 Task: Create a due date automation trigger when advanced on, on the monday after a card is due add dates not starting this month at 11:00 AM.
Action: Mouse moved to (1154, 349)
Screenshot: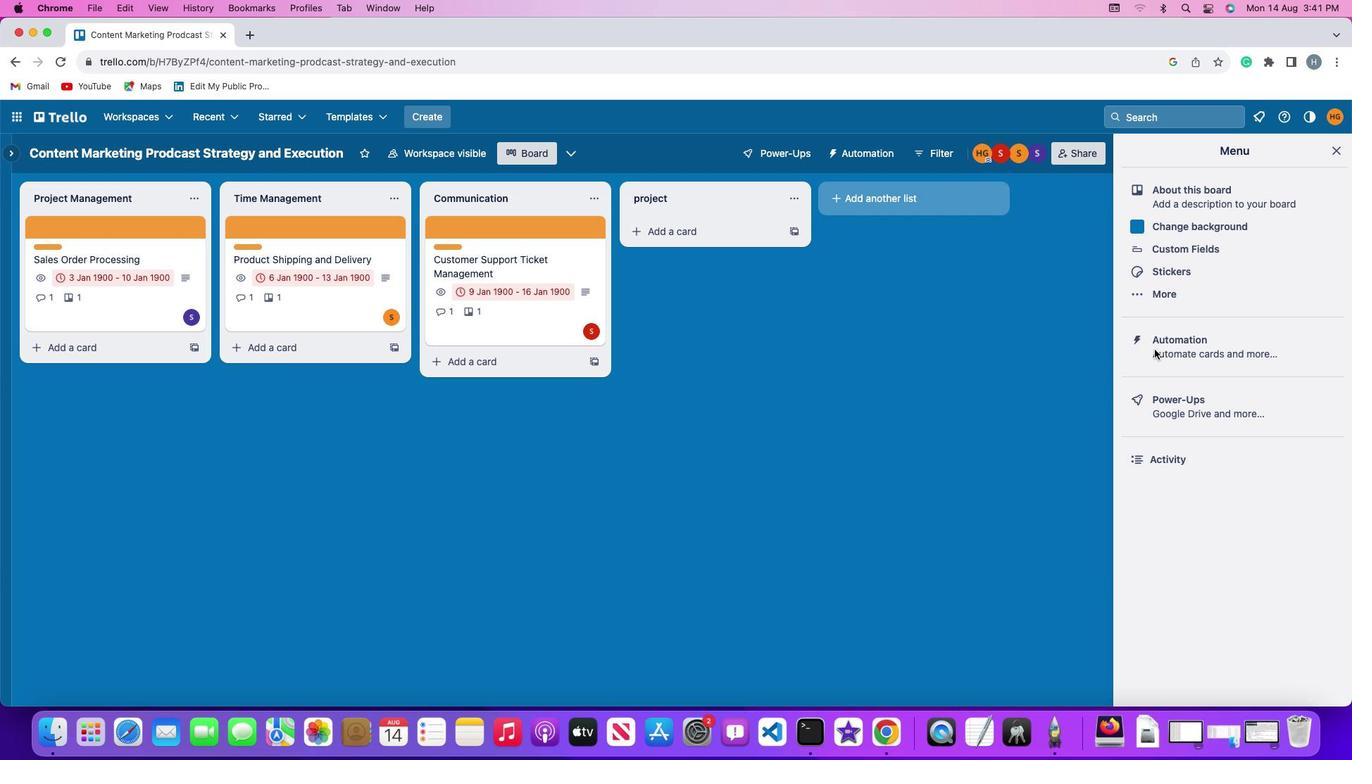 
Action: Mouse pressed left at (1154, 349)
Screenshot: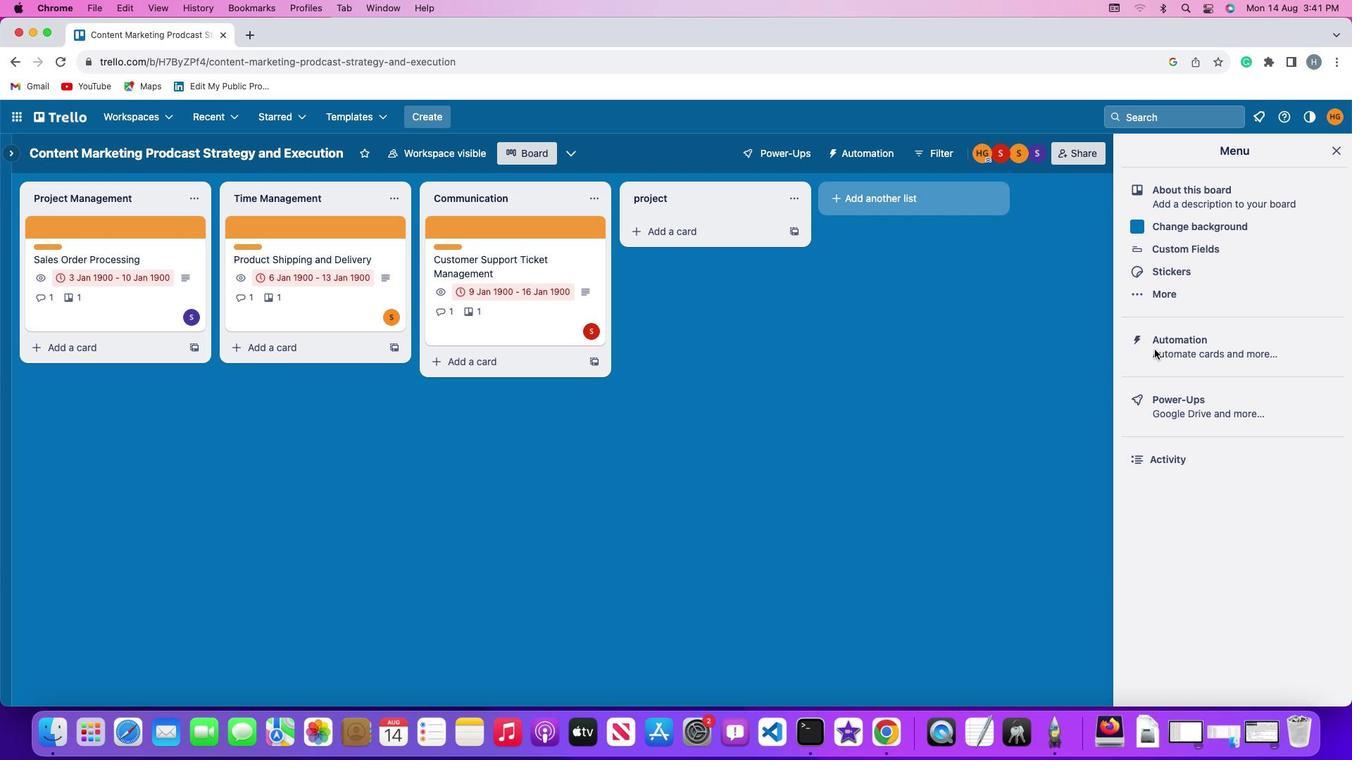 
Action: Mouse pressed left at (1154, 349)
Screenshot: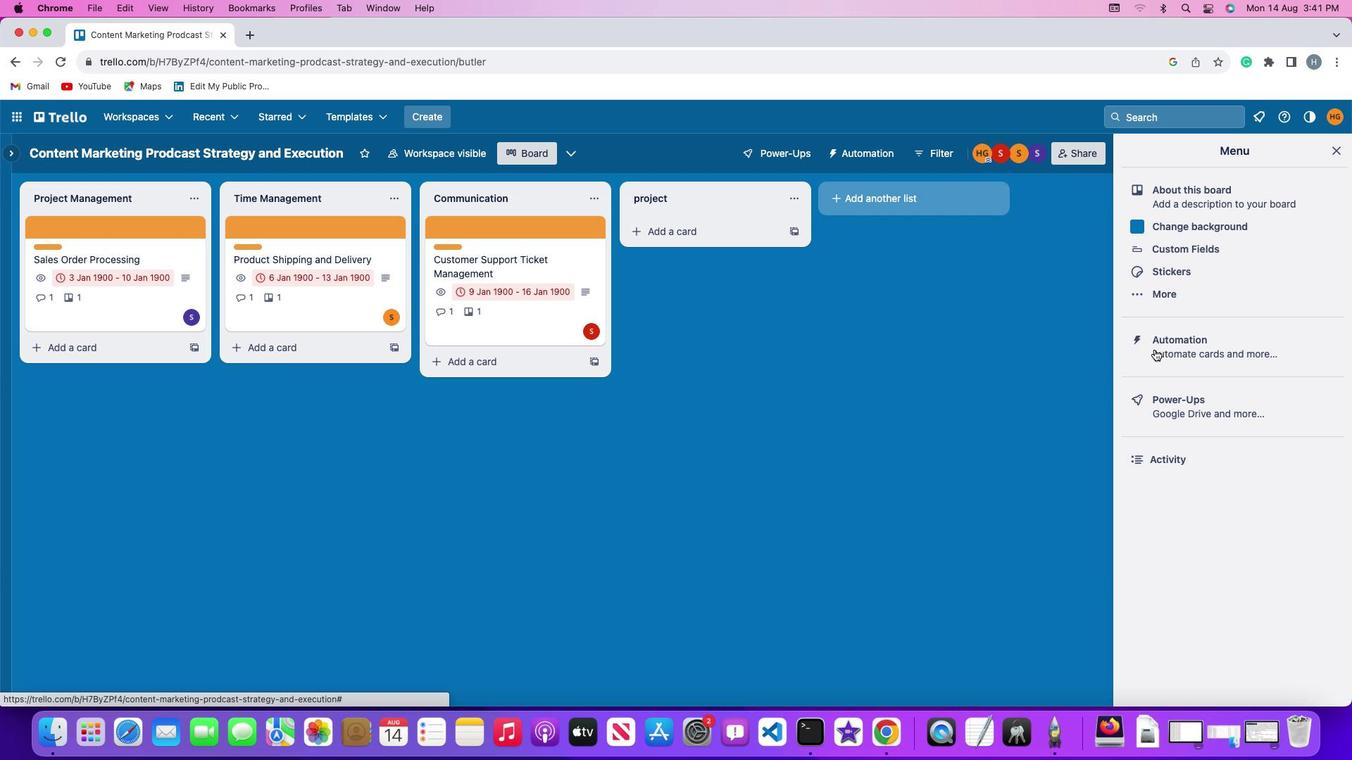 
Action: Mouse moved to (83, 333)
Screenshot: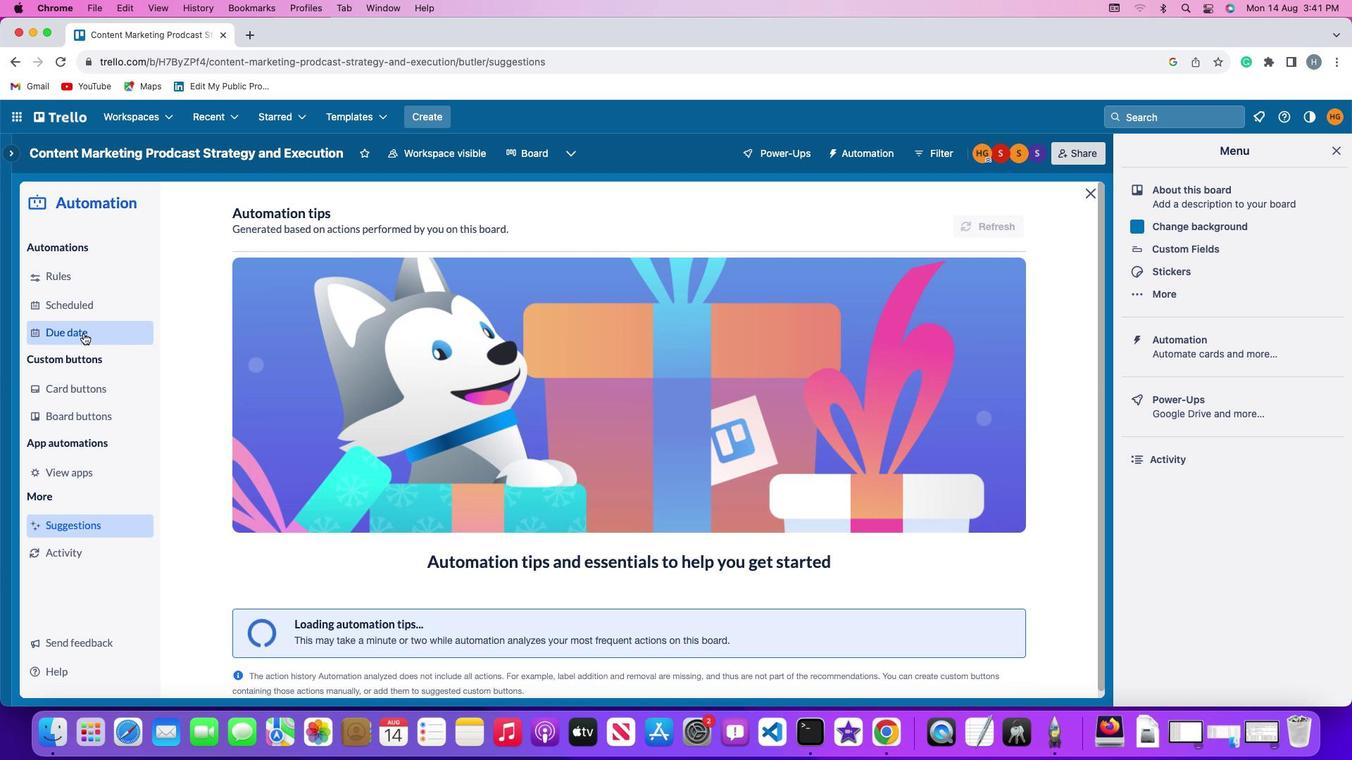 
Action: Mouse pressed left at (83, 333)
Screenshot: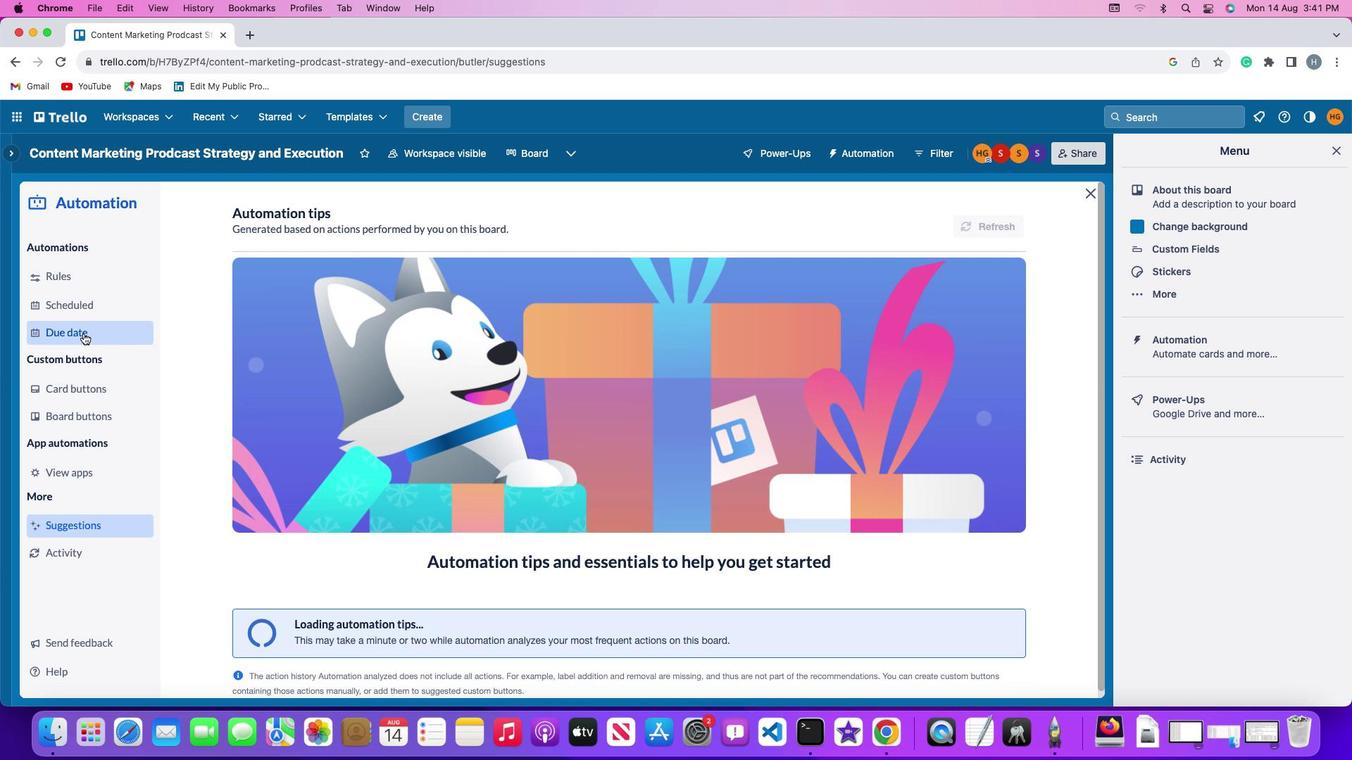 
Action: Mouse moved to (940, 214)
Screenshot: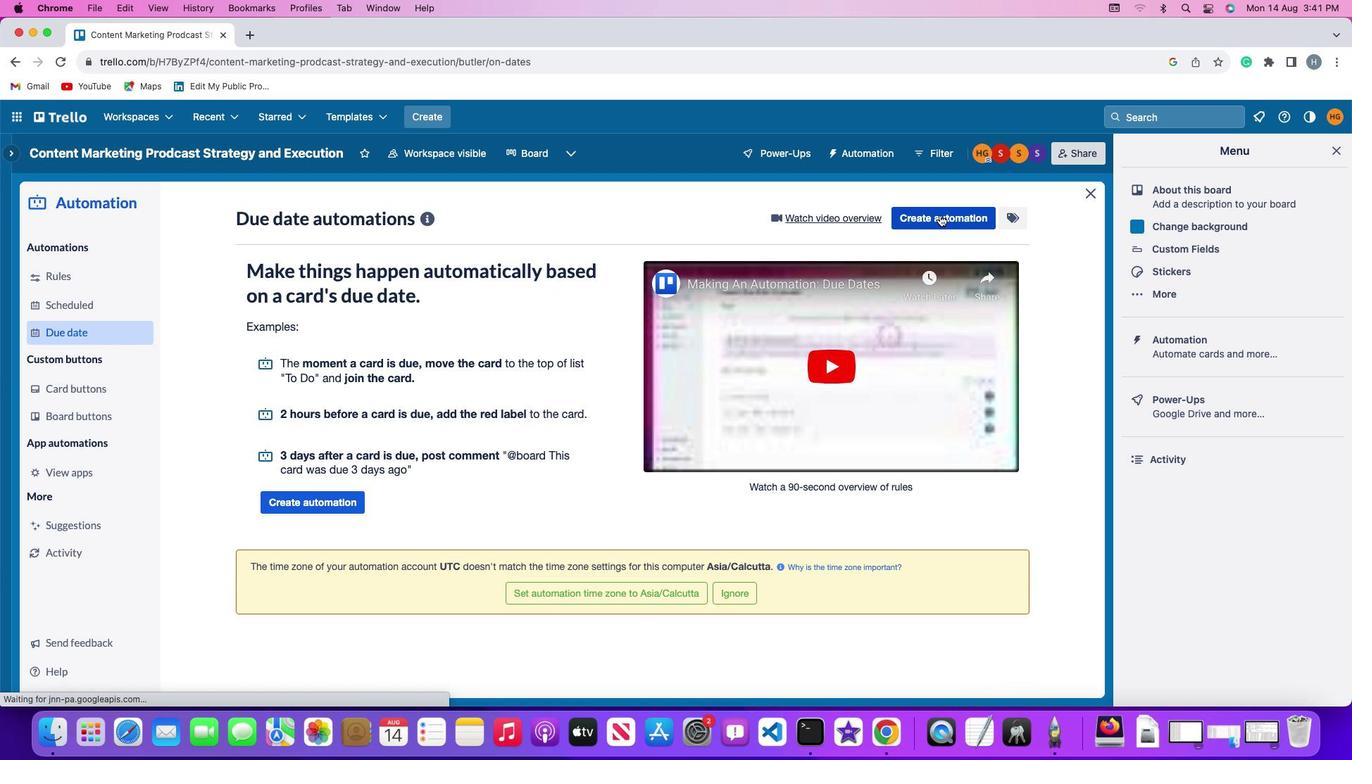 
Action: Mouse pressed left at (940, 214)
Screenshot: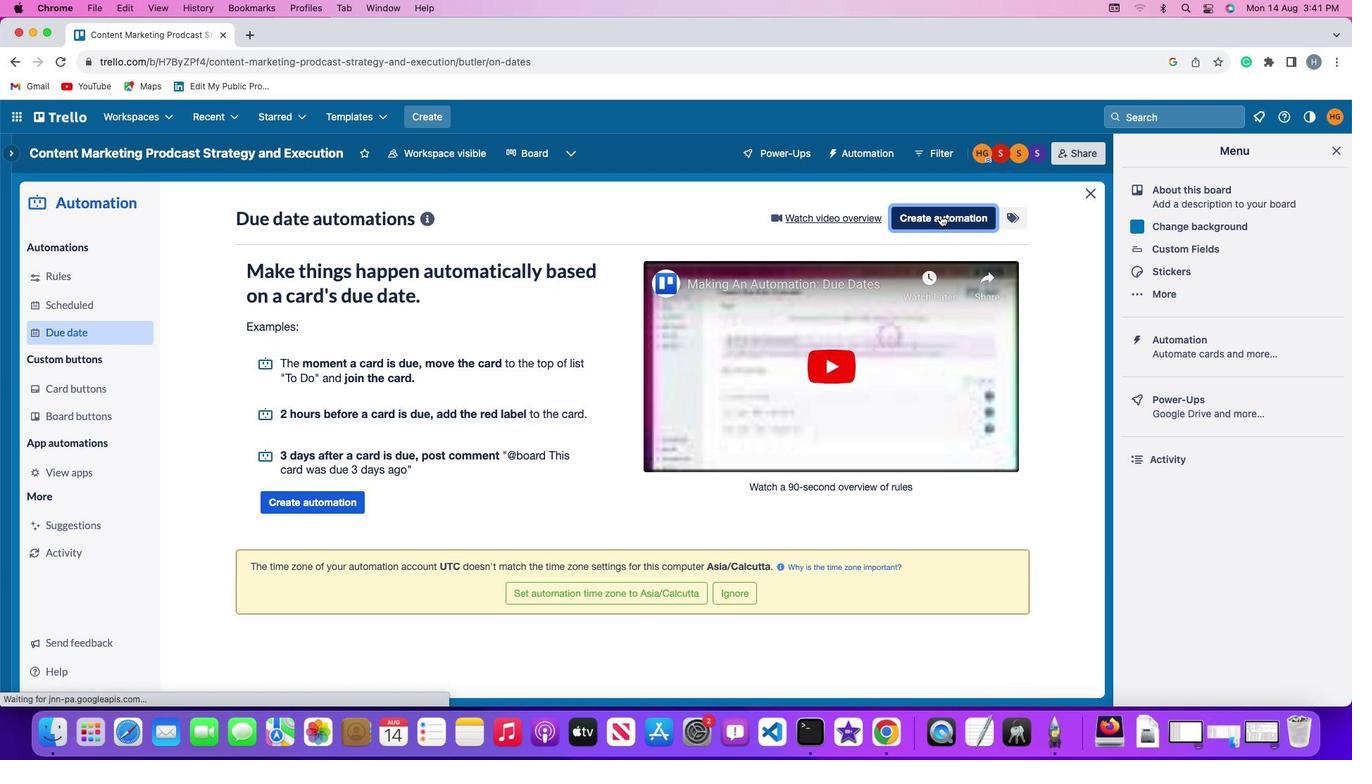 
Action: Mouse moved to (257, 358)
Screenshot: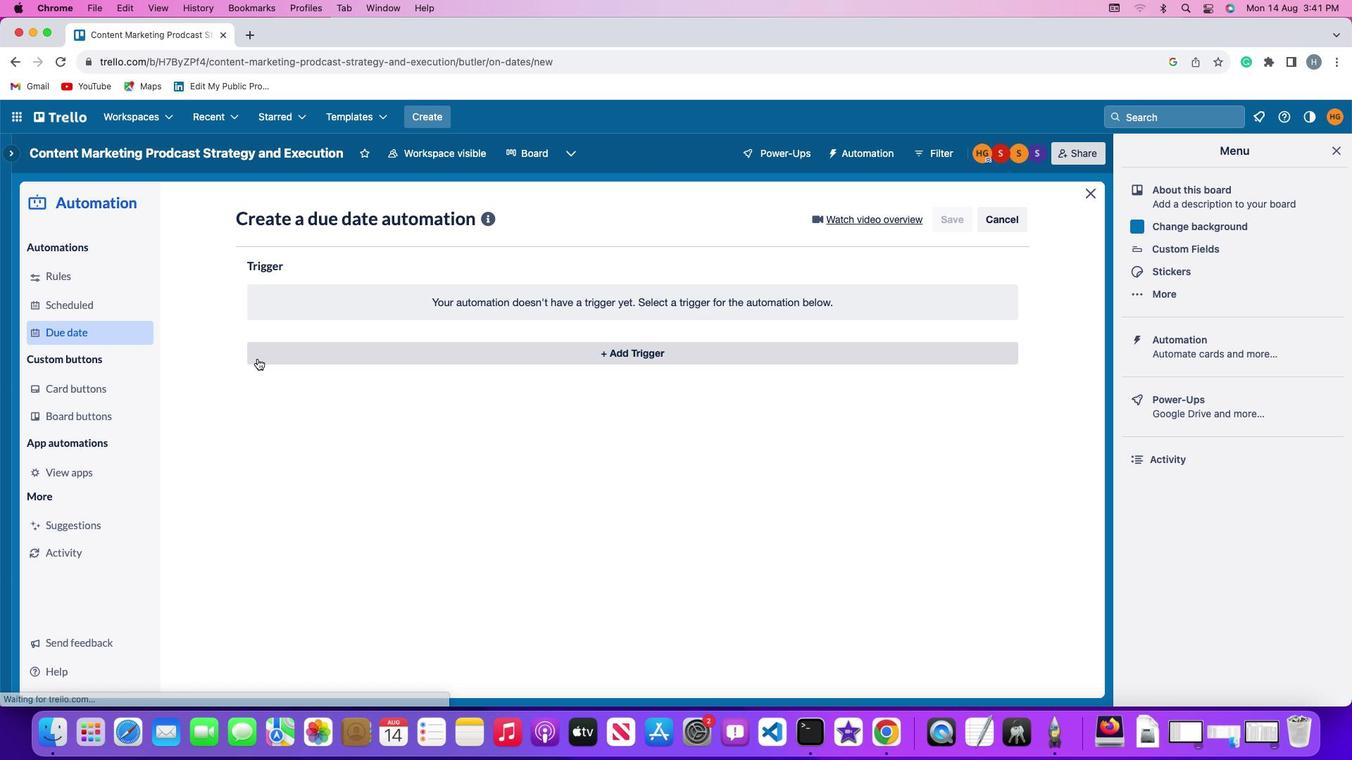 
Action: Mouse pressed left at (257, 358)
Screenshot: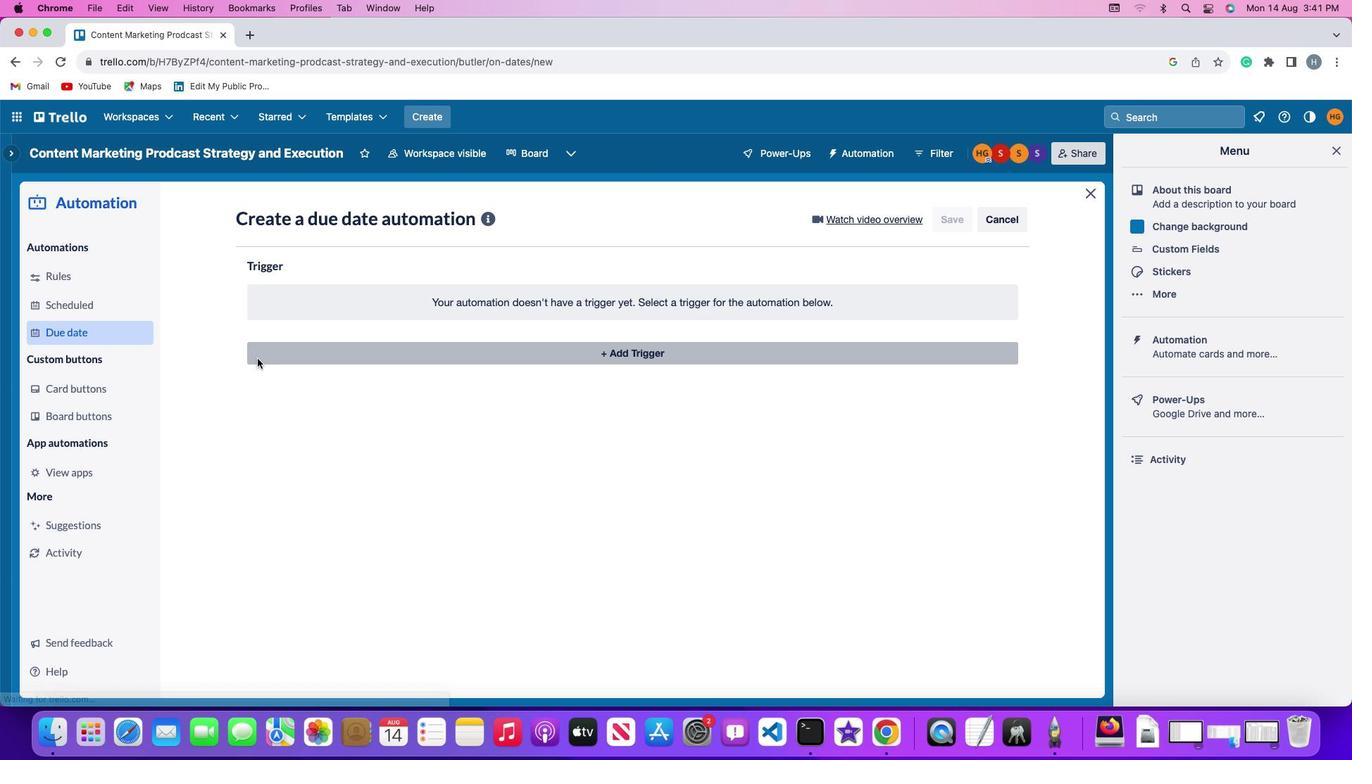 
Action: Mouse moved to (311, 614)
Screenshot: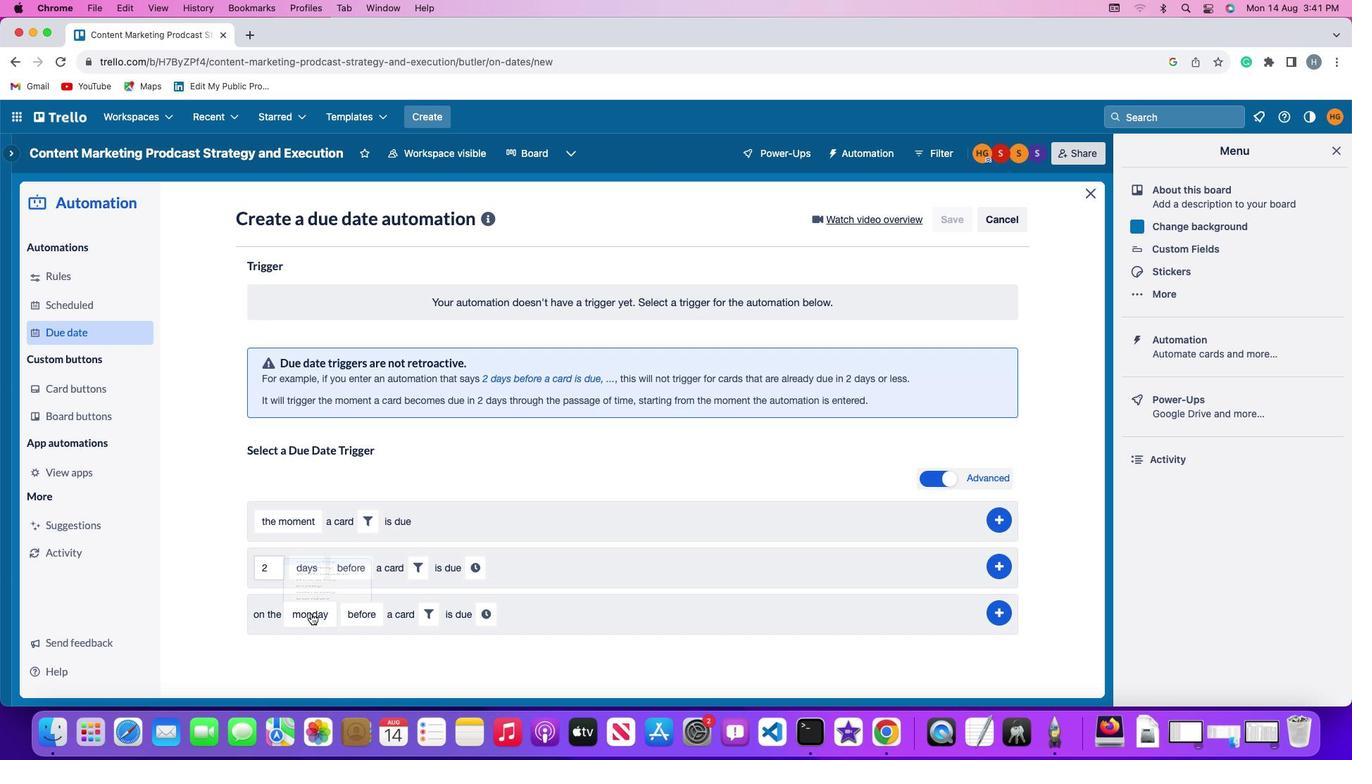 
Action: Mouse pressed left at (311, 614)
Screenshot: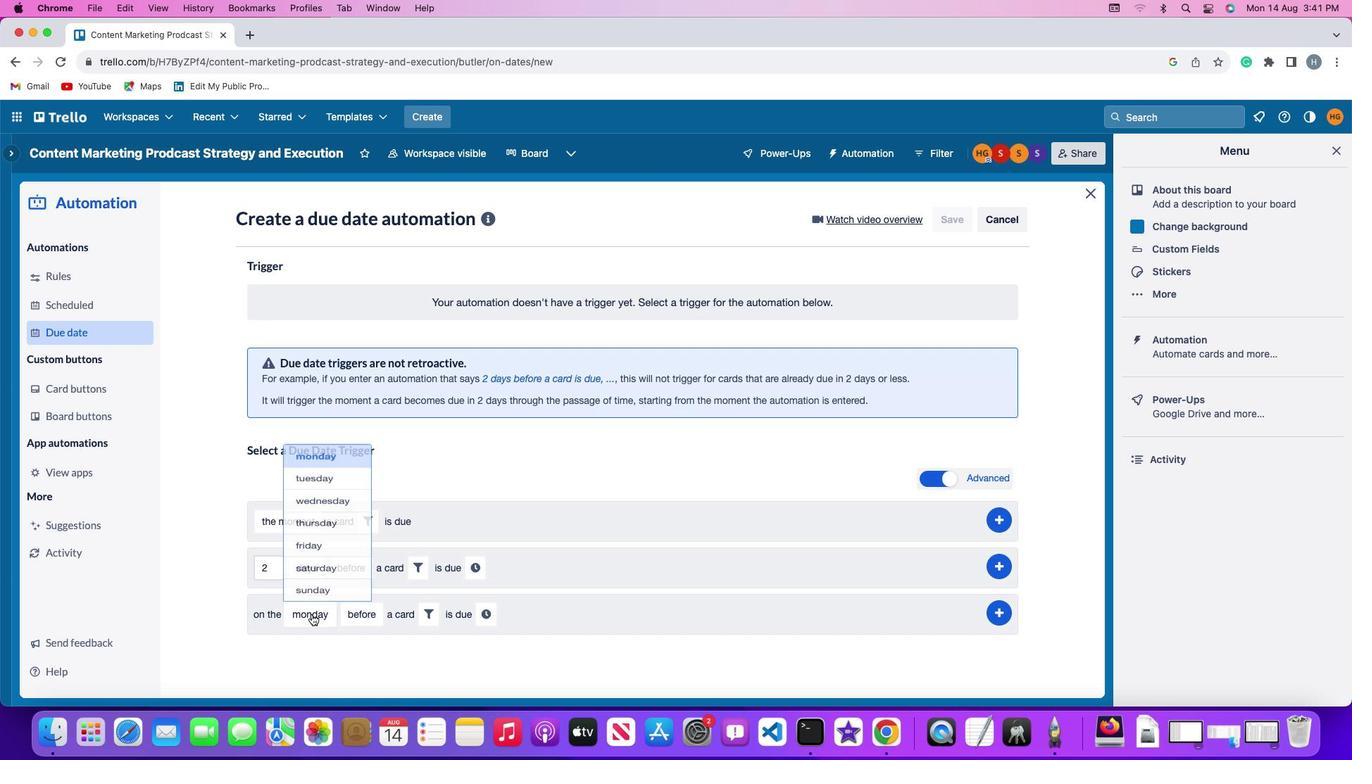 
Action: Mouse moved to (319, 417)
Screenshot: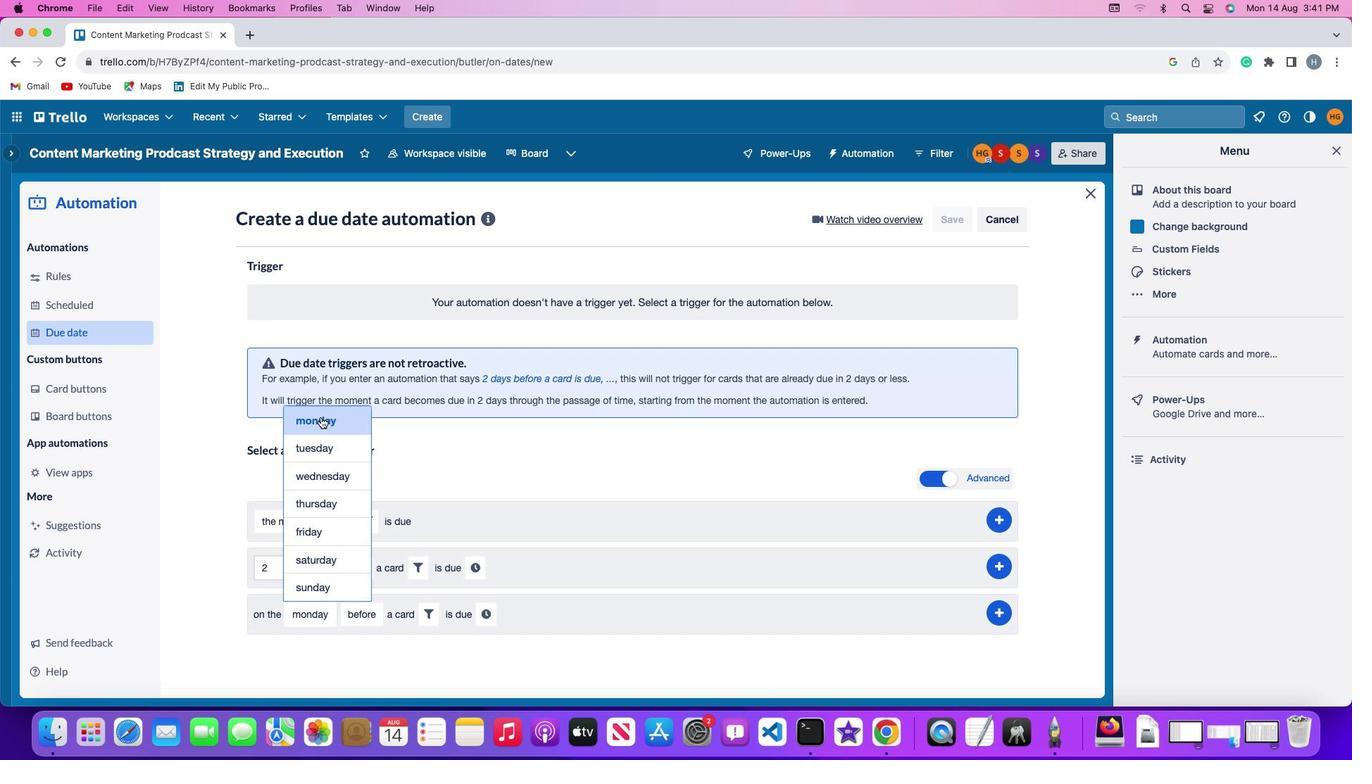 
Action: Mouse pressed left at (319, 417)
Screenshot: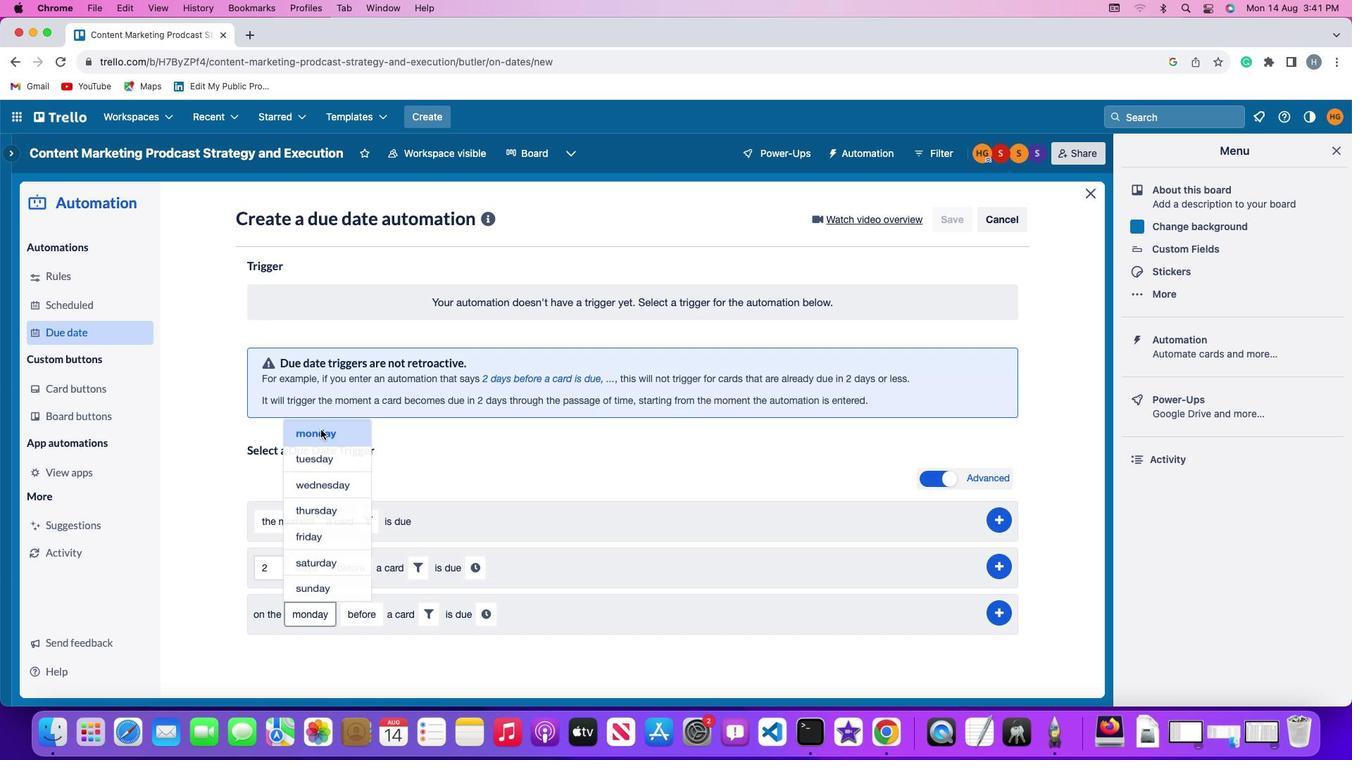 
Action: Mouse moved to (357, 607)
Screenshot: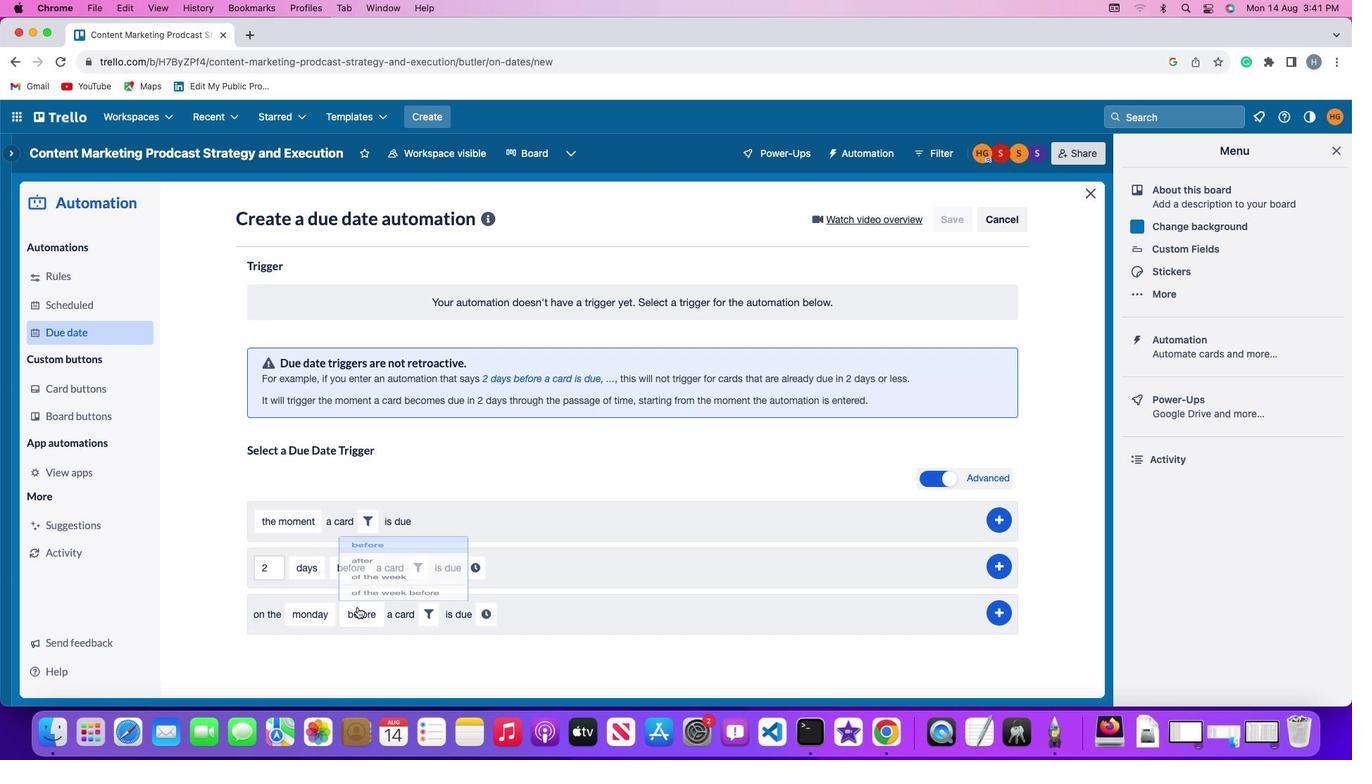
Action: Mouse pressed left at (357, 607)
Screenshot: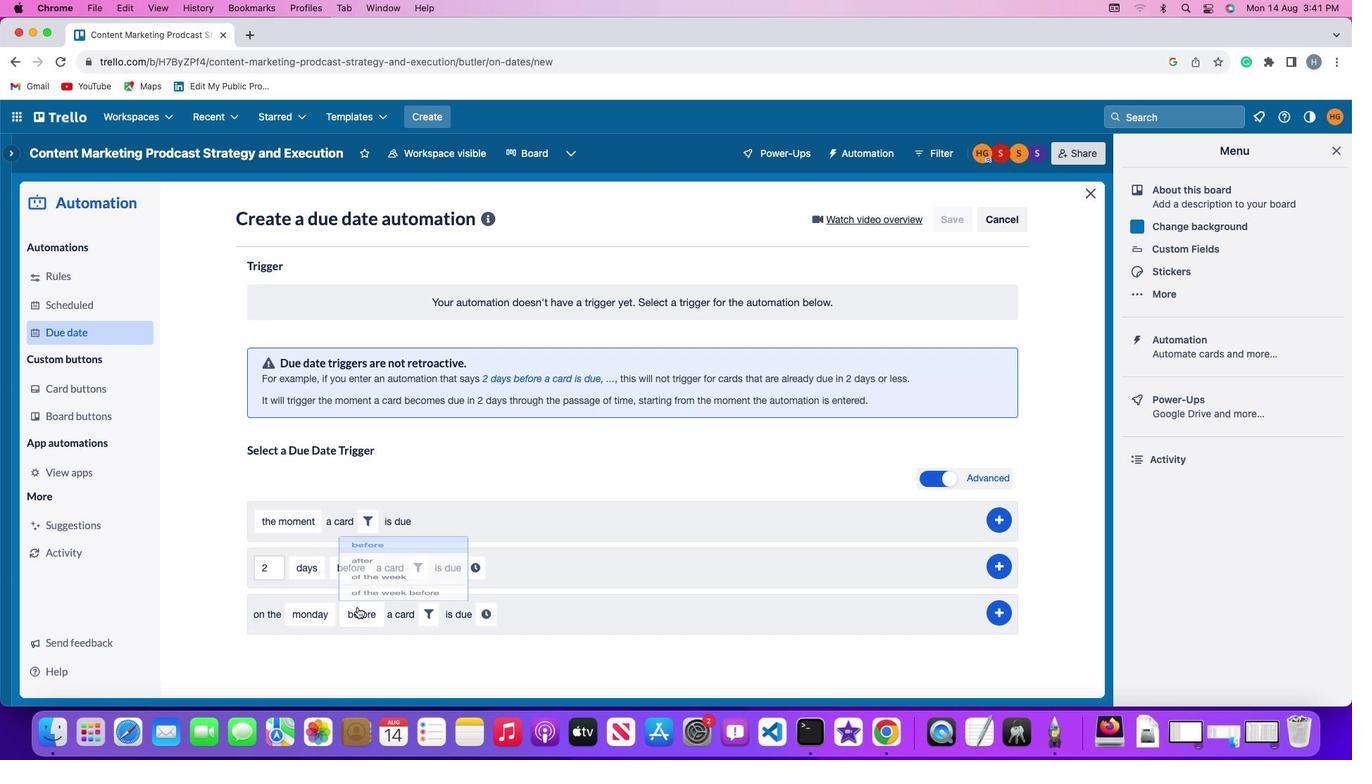 
Action: Mouse moved to (376, 531)
Screenshot: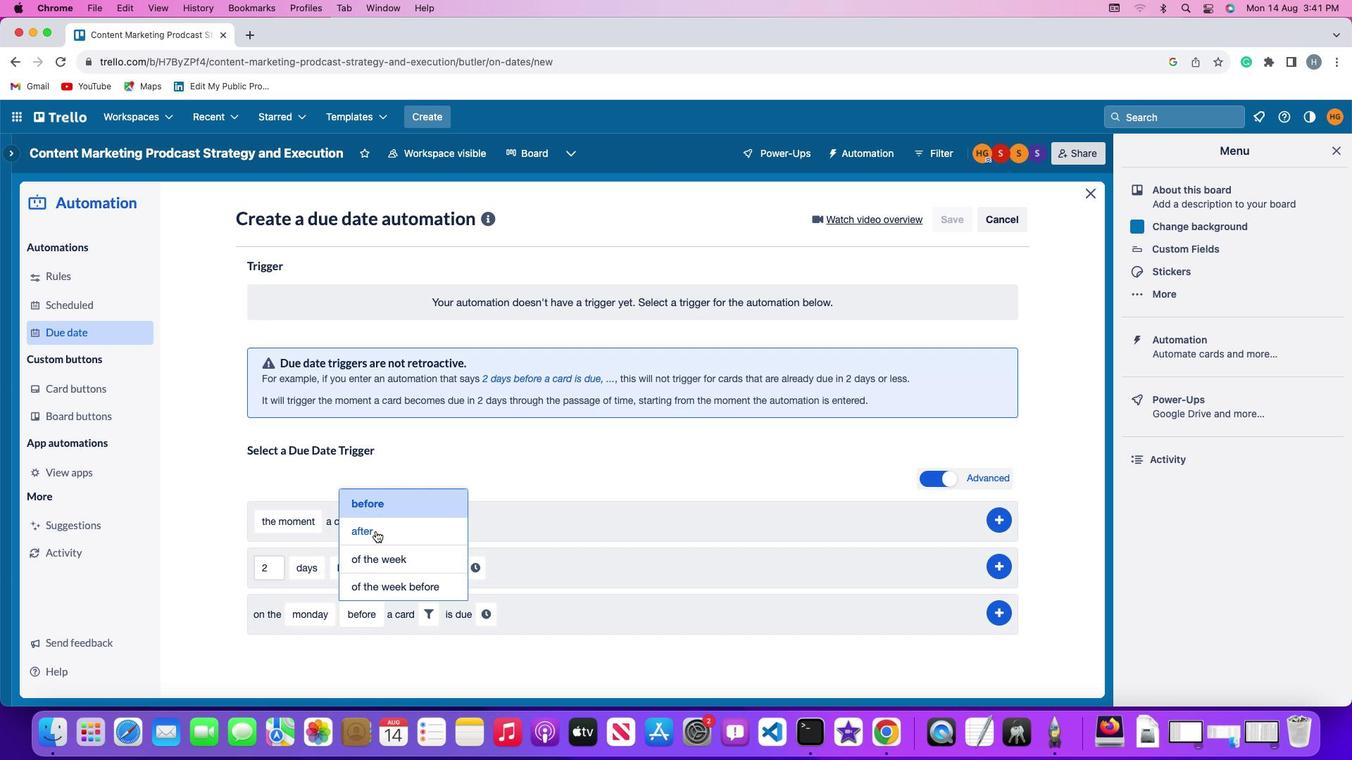 
Action: Mouse pressed left at (376, 531)
Screenshot: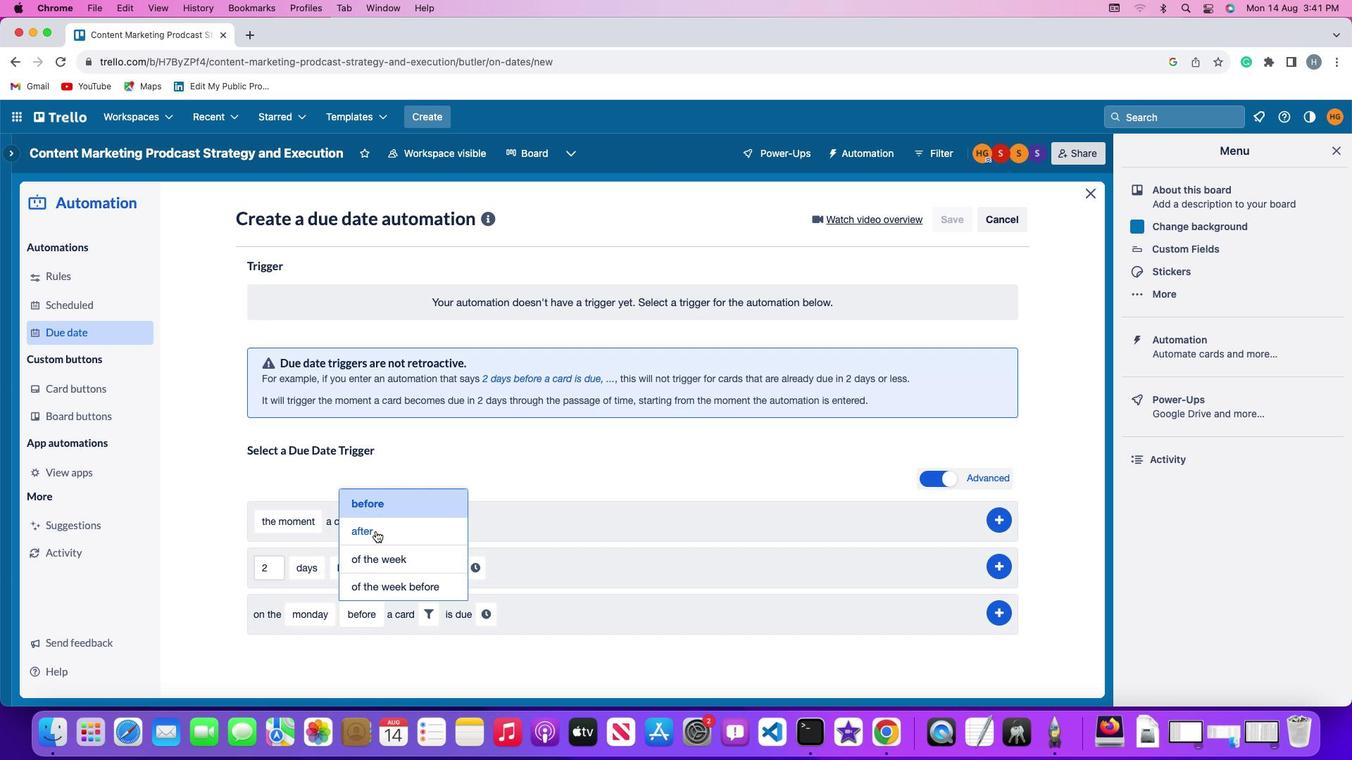 
Action: Mouse moved to (415, 610)
Screenshot: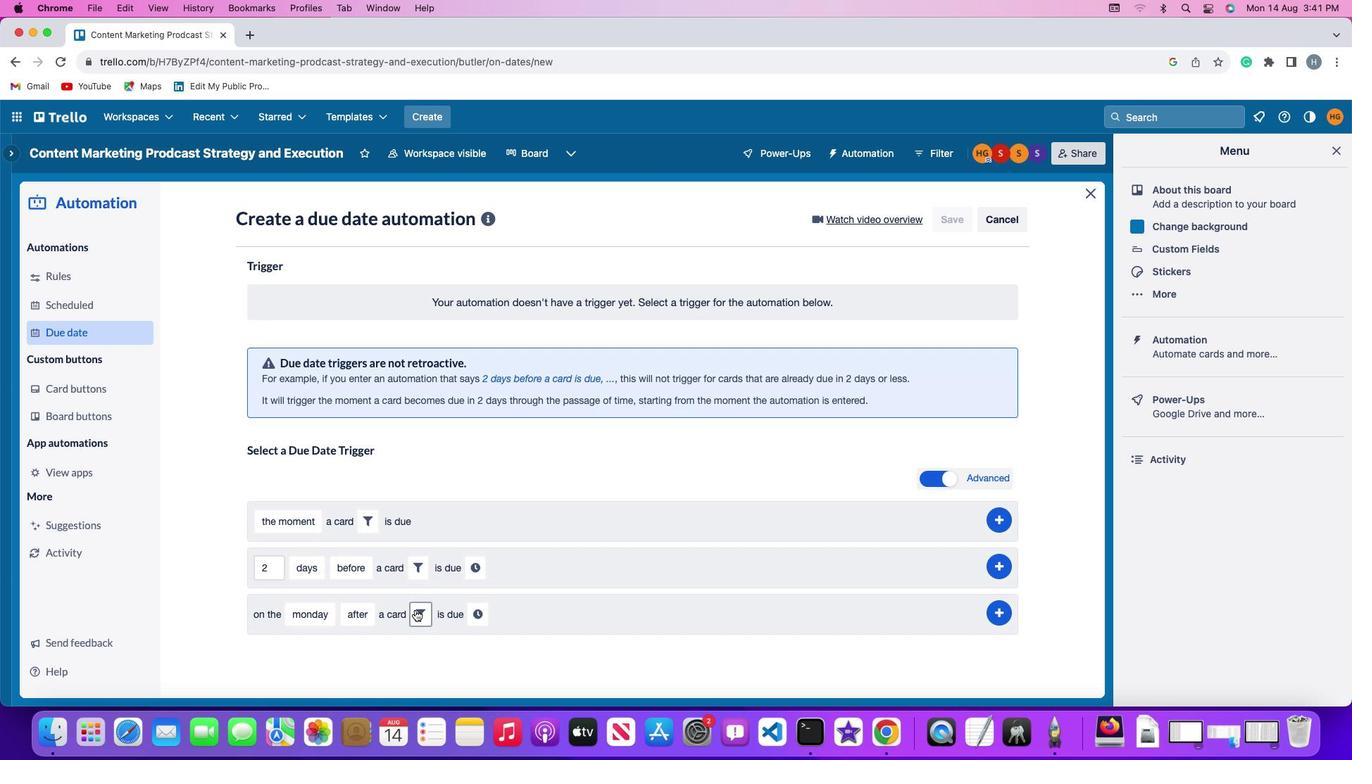 
Action: Mouse pressed left at (415, 610)
Screenshot: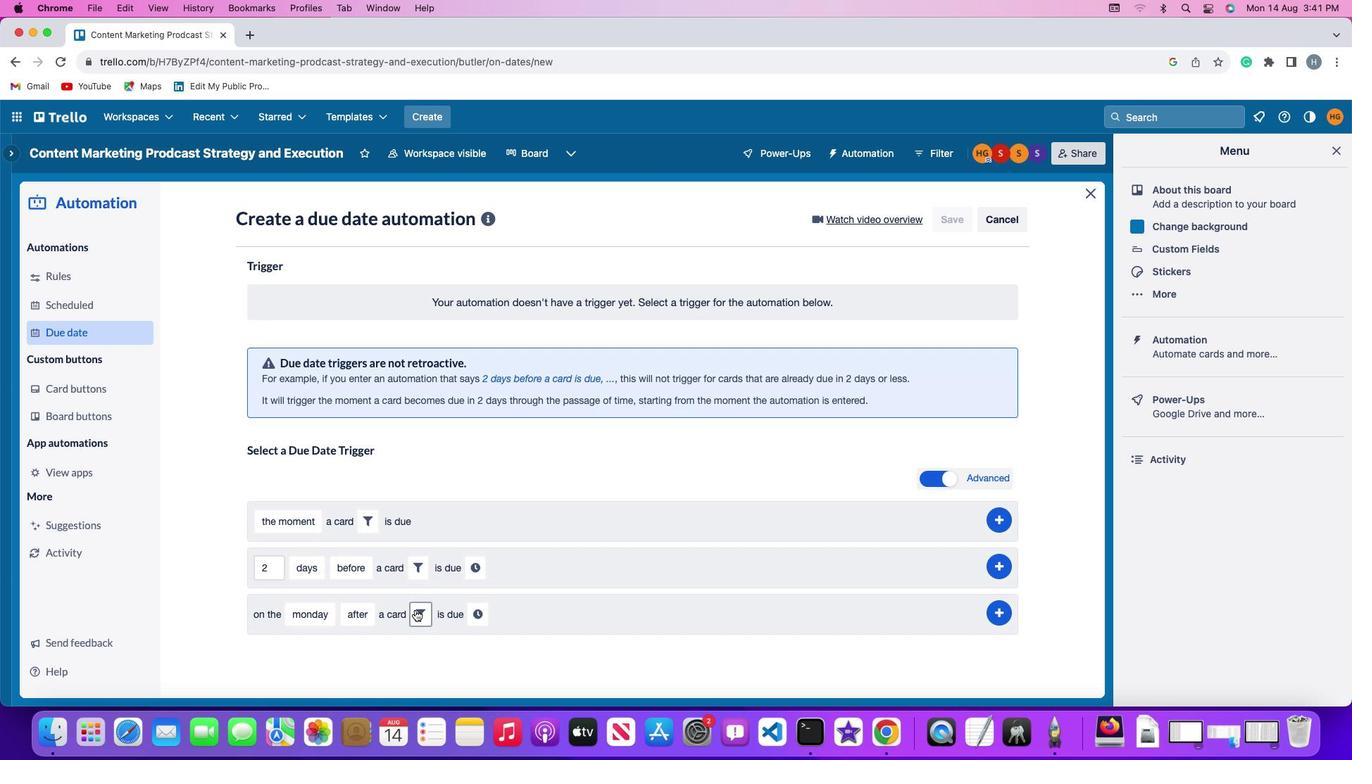 
Action: Mouse moved to (490, 658)
Screenshot: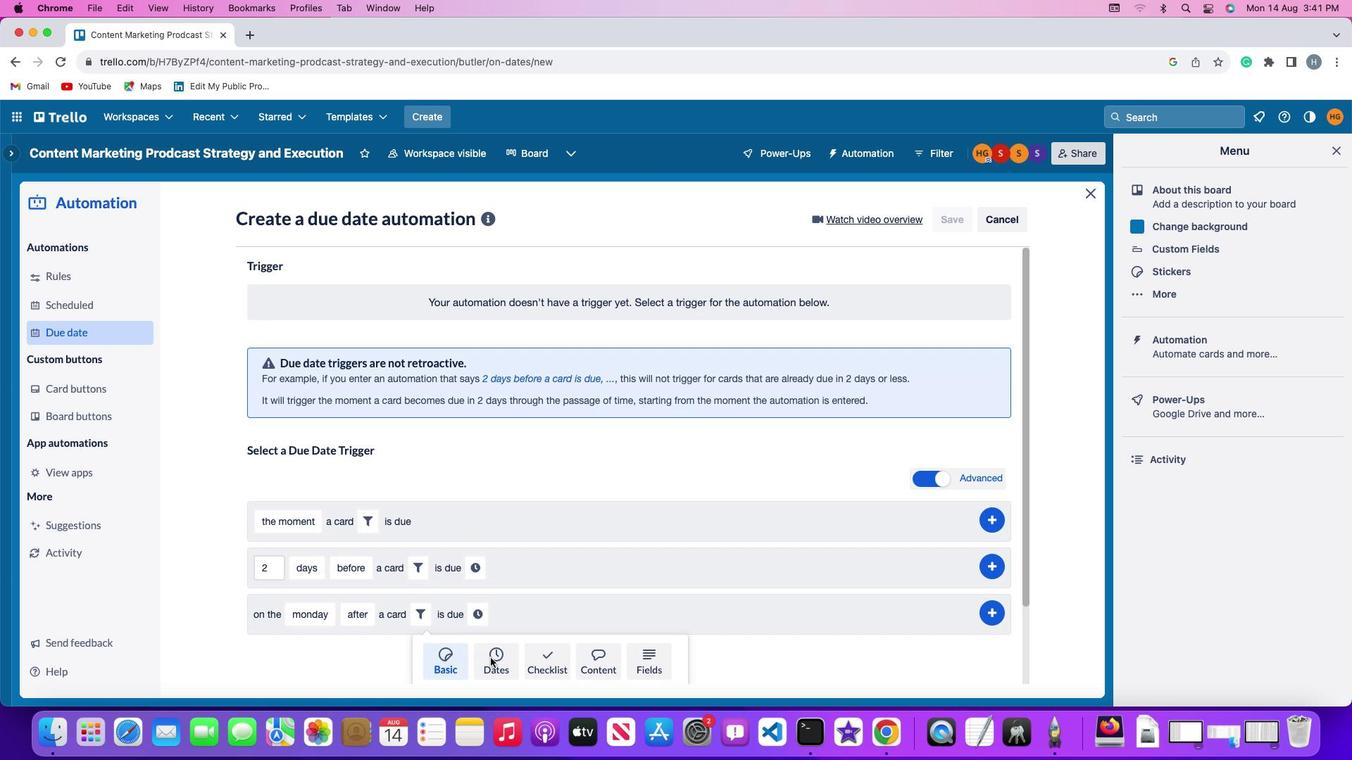 
Action: Mouse pressed left at (490, 658)
Screenshot: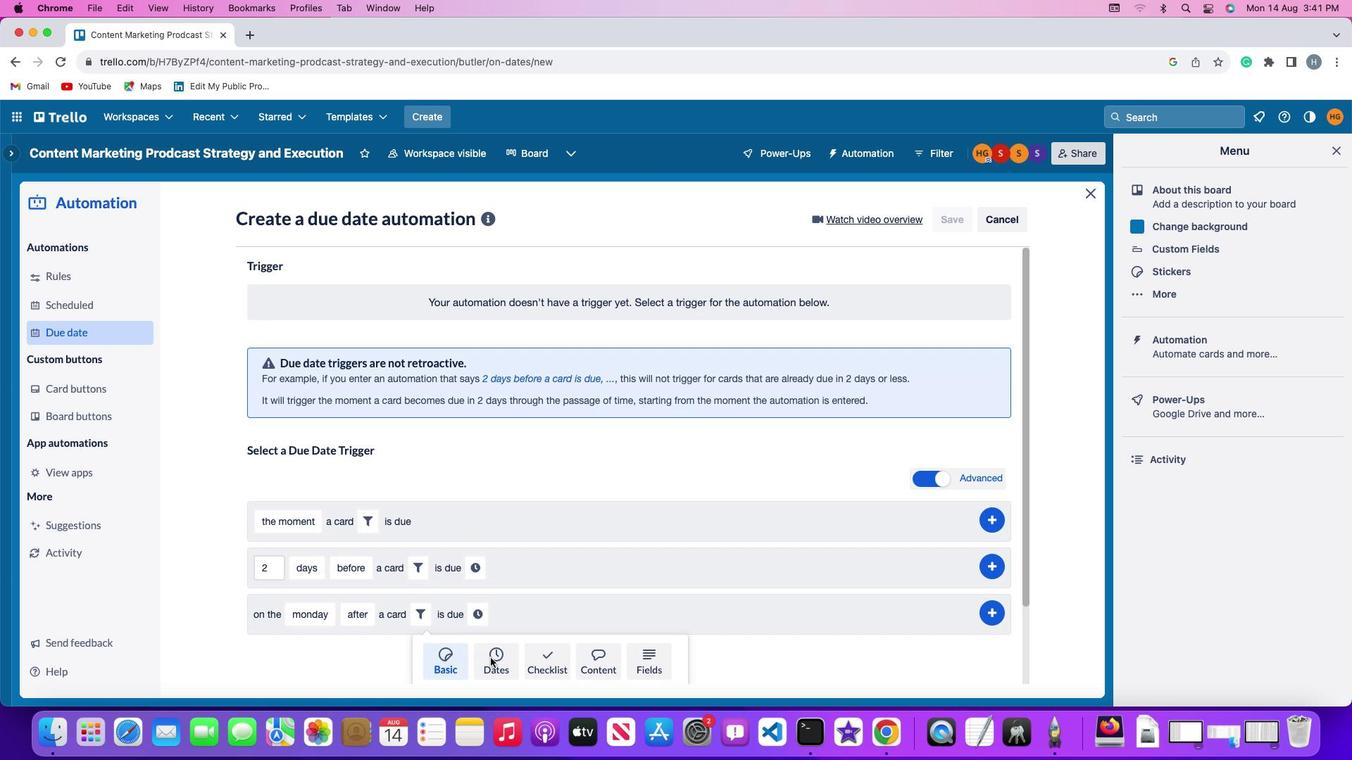 
Action: Mouse moved to (343, 664)
Screenshot: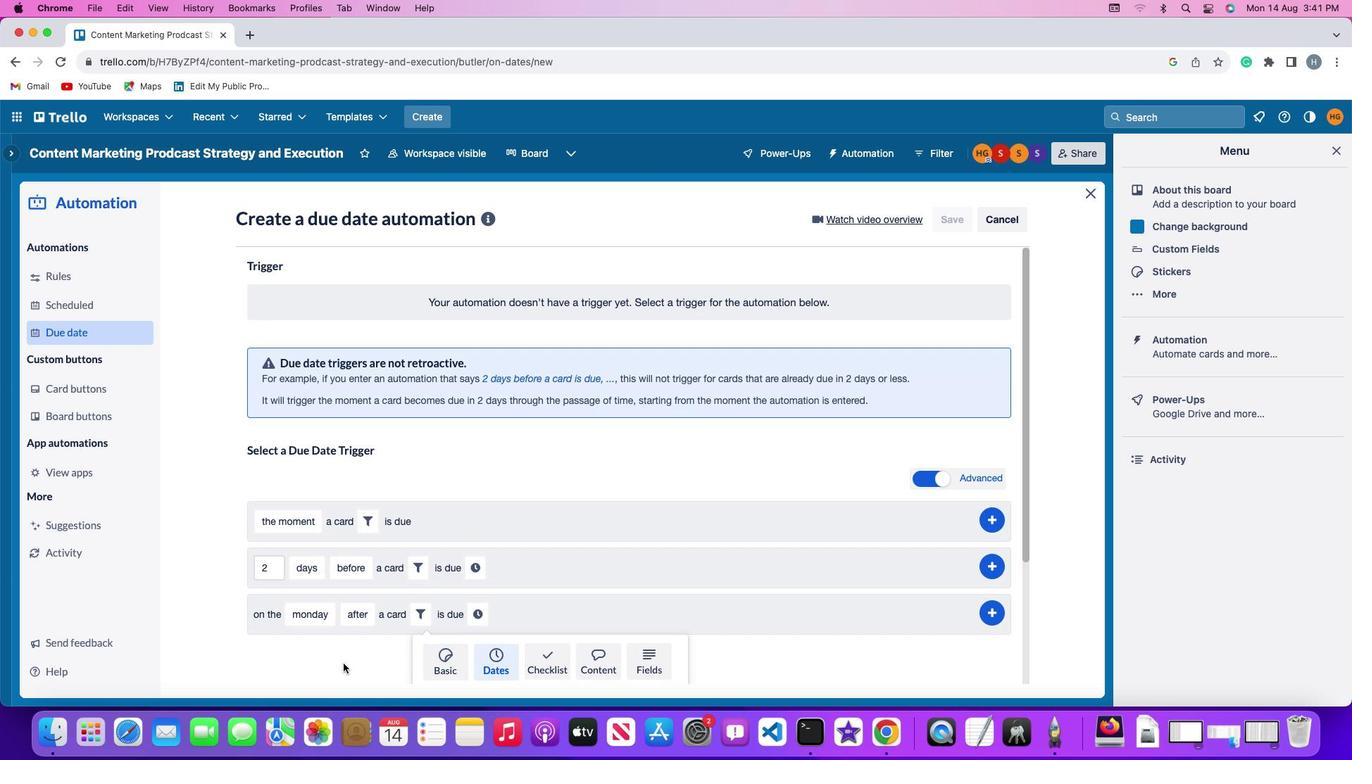
Action: Mouse scrolled (343, 664) with delta (0, 0)
Screenshot: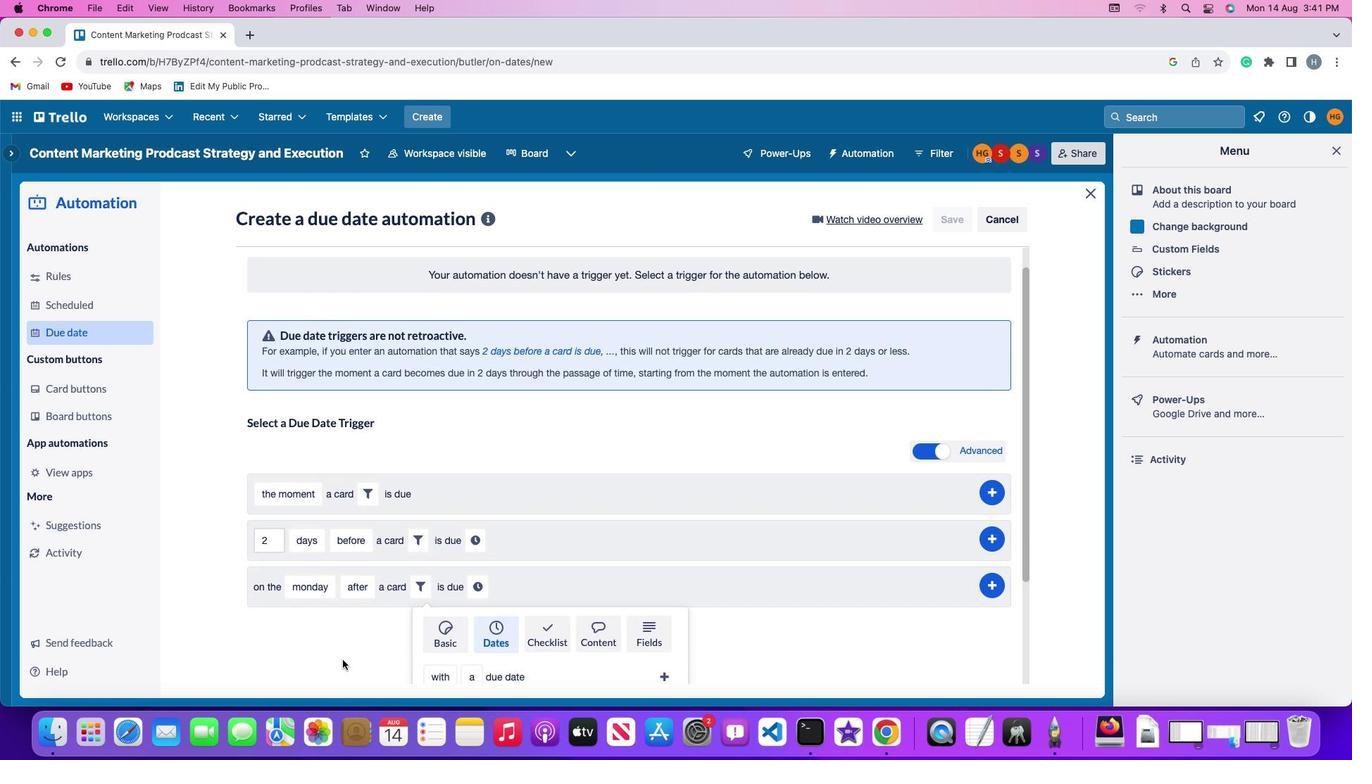 
Action: Mouse scrolled (343, 664) with delta (0, 0)
Screenshot: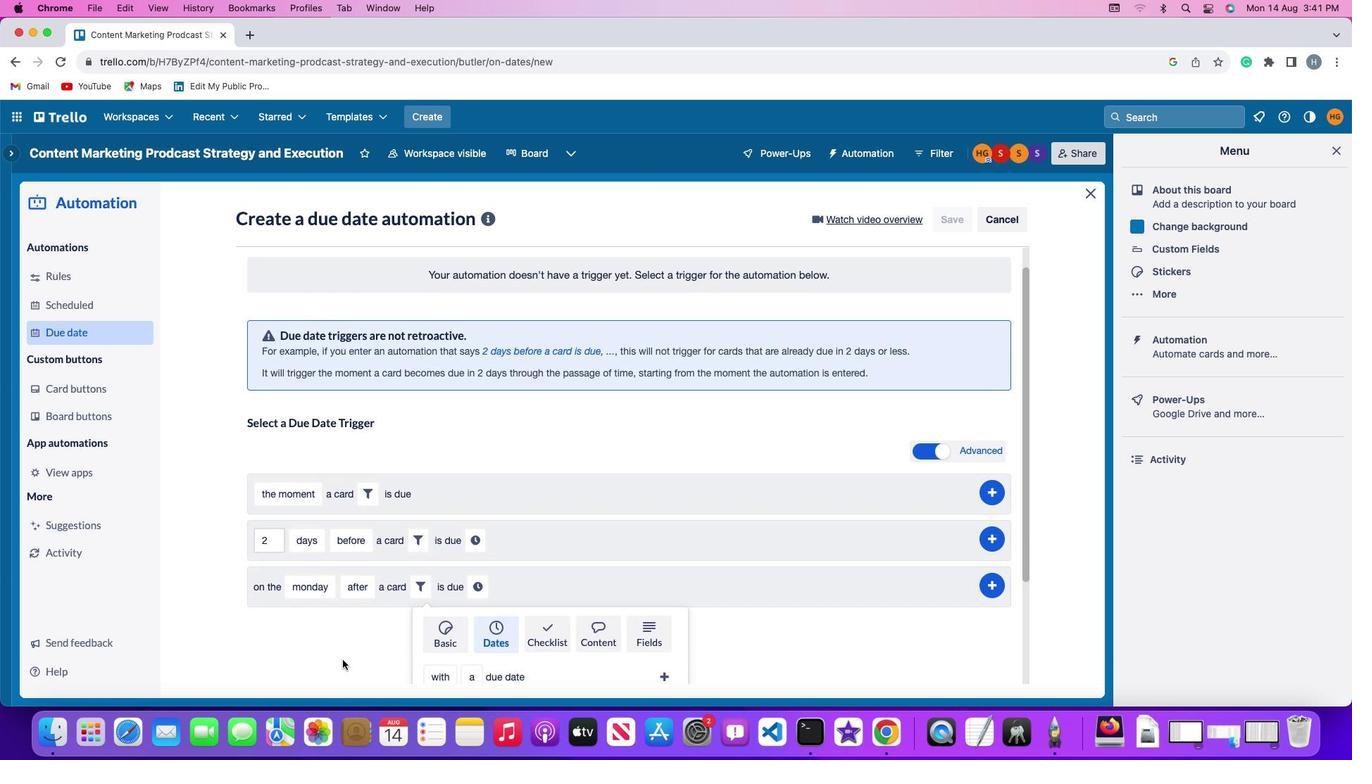
Action: Mouse scrolled (343, 664) with delta (0, -2)
Screenshot: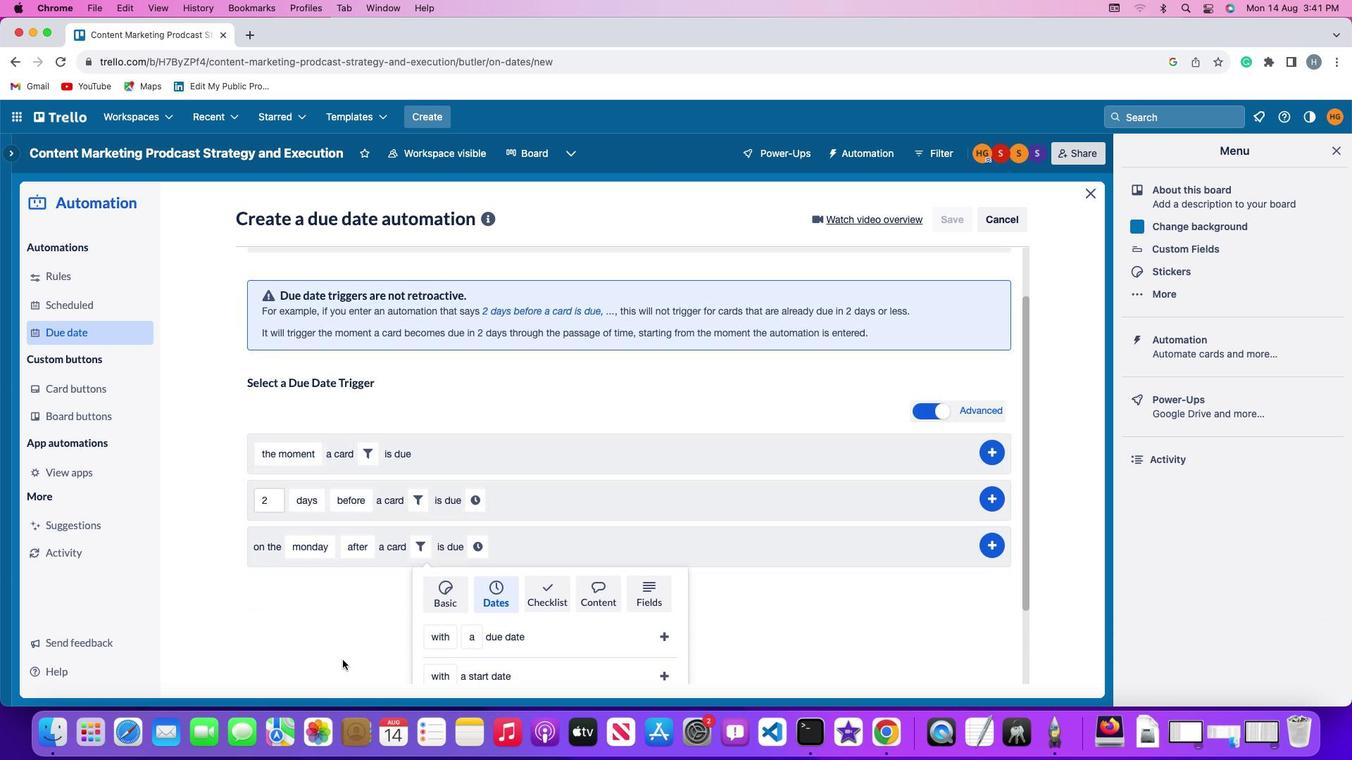 
Action: Mouse scrolled (343, 664) with delta (0, -3)
Screenshot: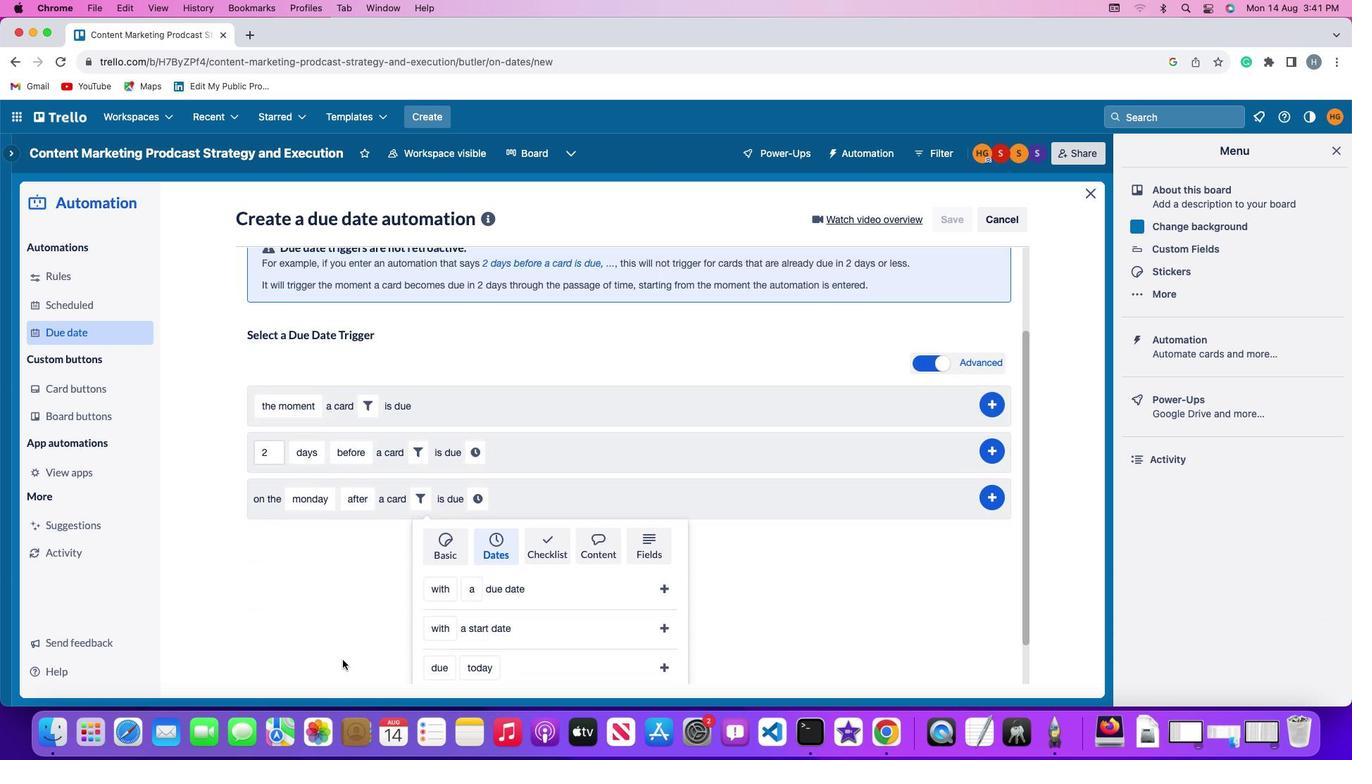 
Action: Mouse moved to (343, 660)
Screenshot: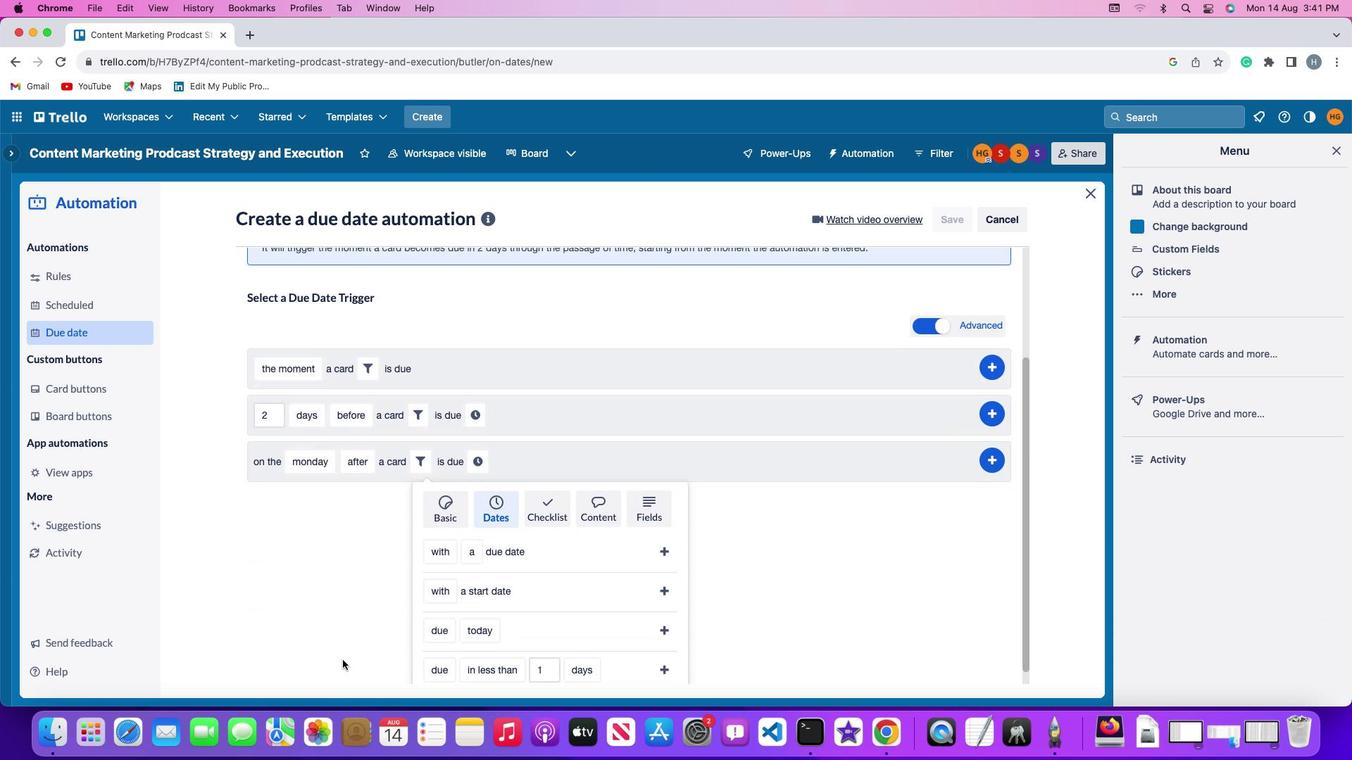 
Action: Mouse scrolled (343, 660) with delta (0, 0)
Screenshot: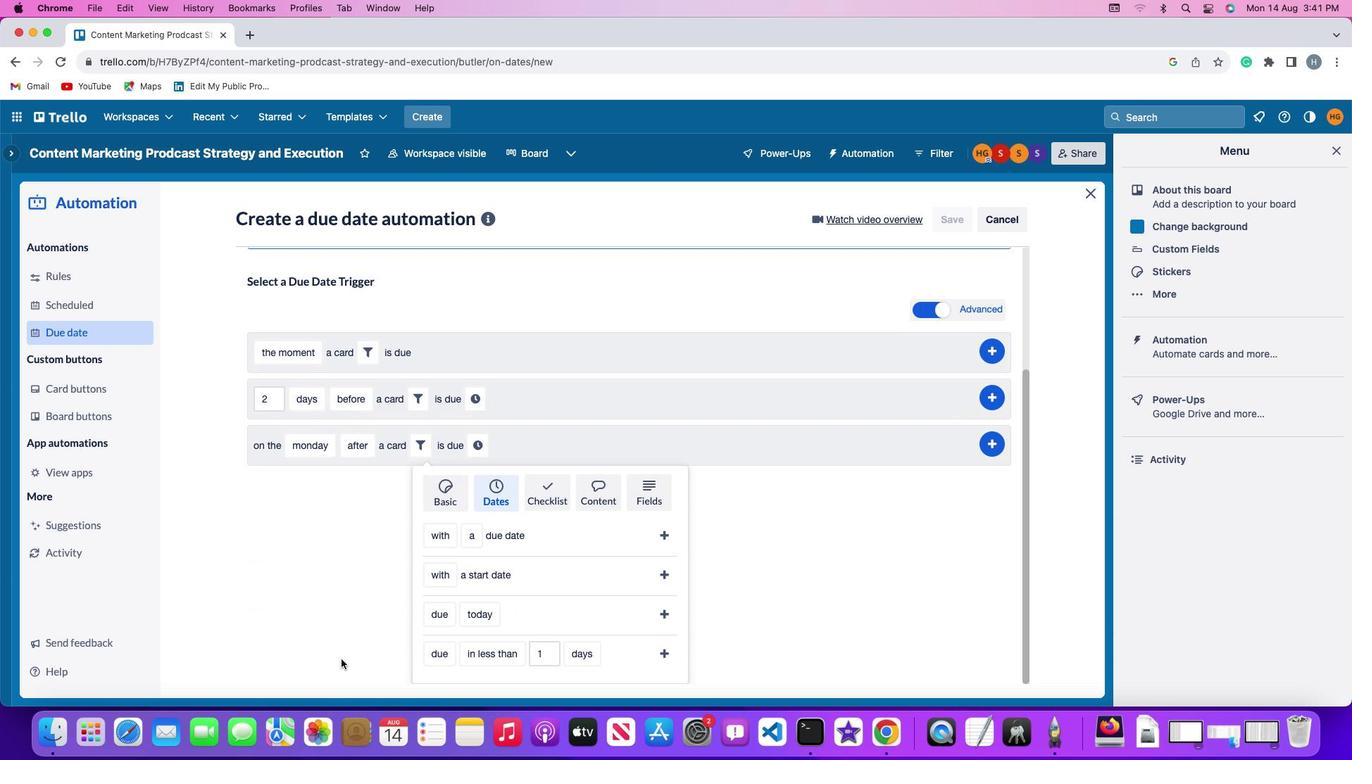 
Action: Mouse scrolled (343, 660) with delta (0, 0)
Screenshot: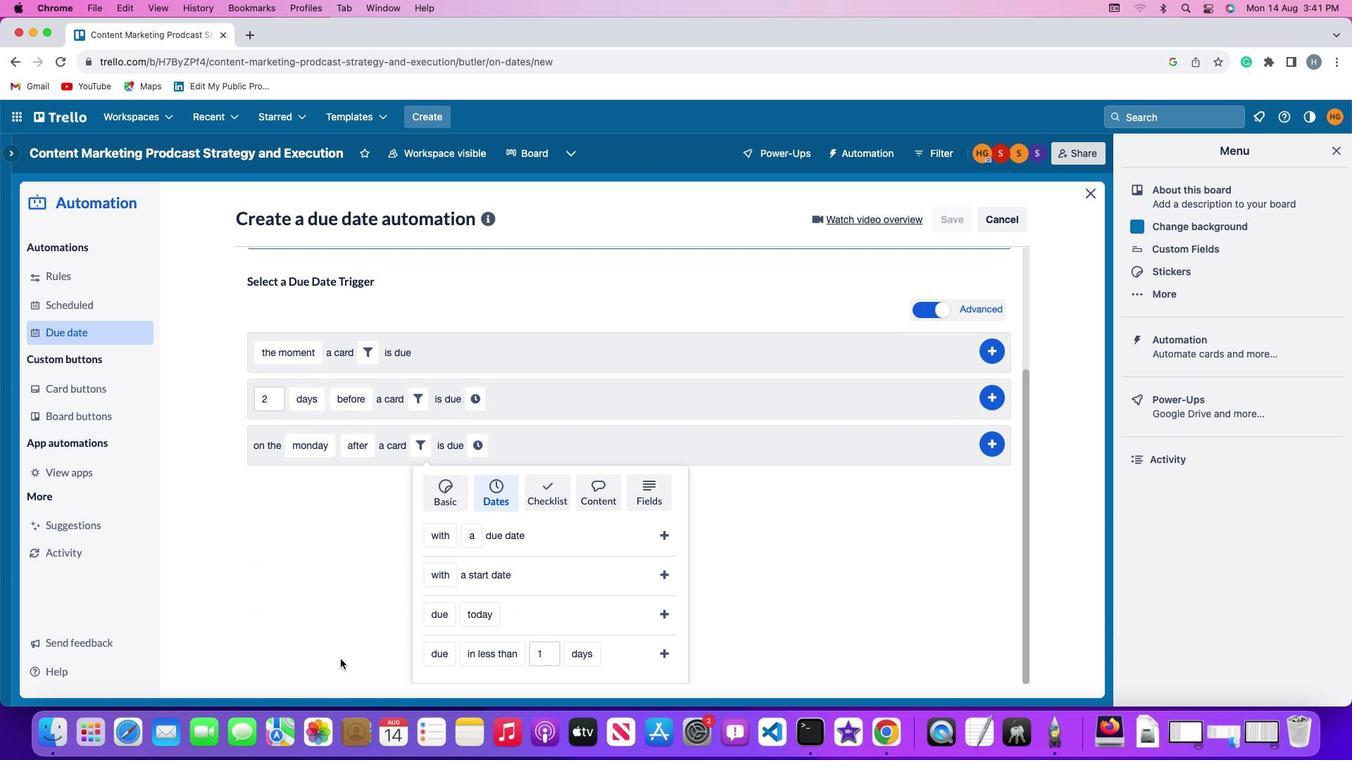 
Action: Mouse scrolled (343, 660) with delta (0, -2)
Screenshot: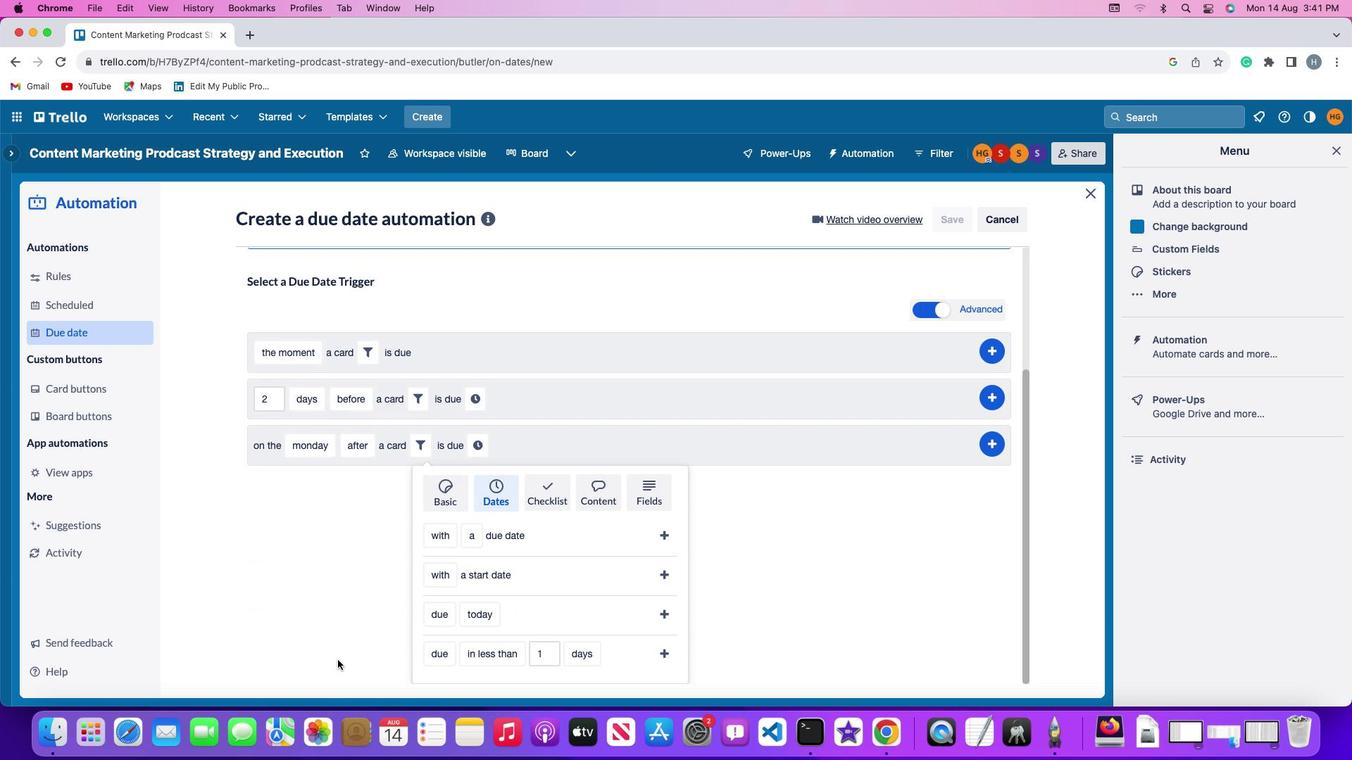 
Action: Mouse moved to (438, 614)
Screenshot: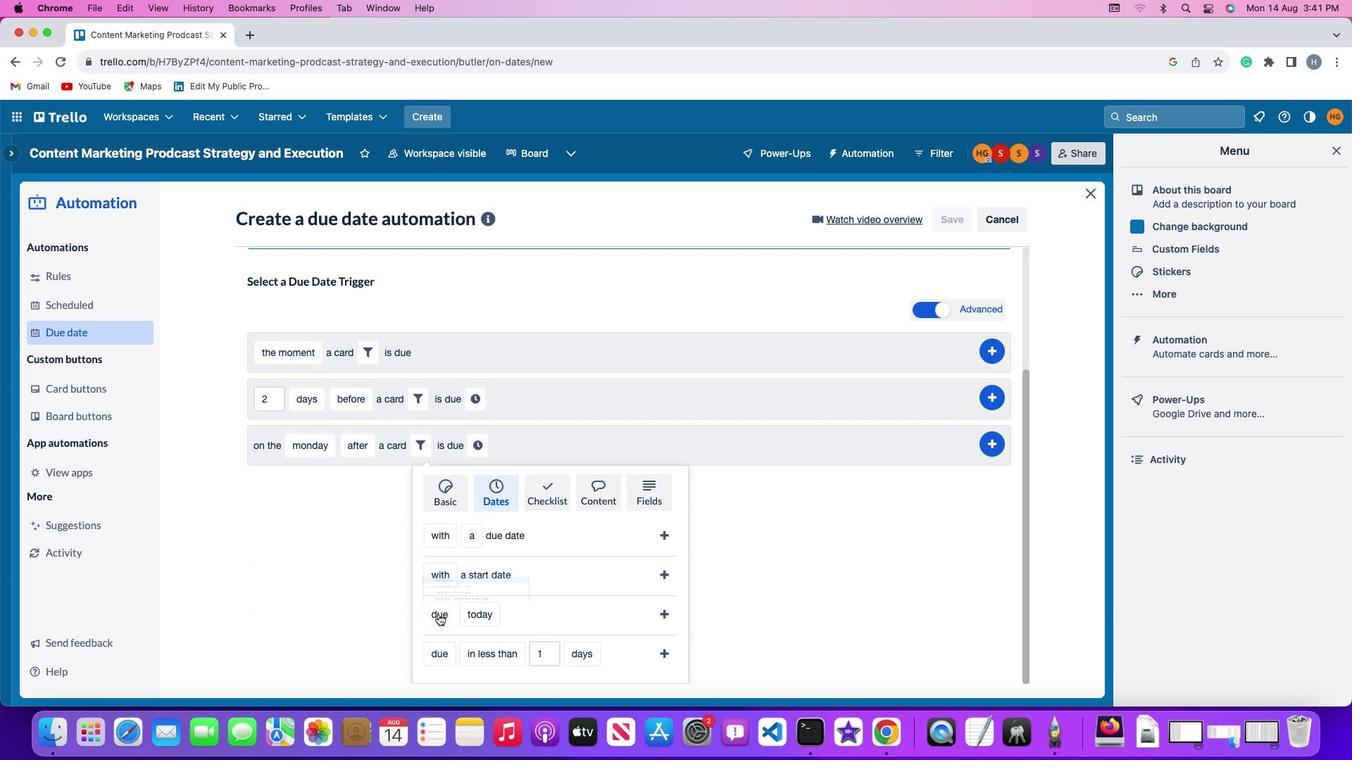 
Action: Mouse pressed left at (438, 614)
Screenshot: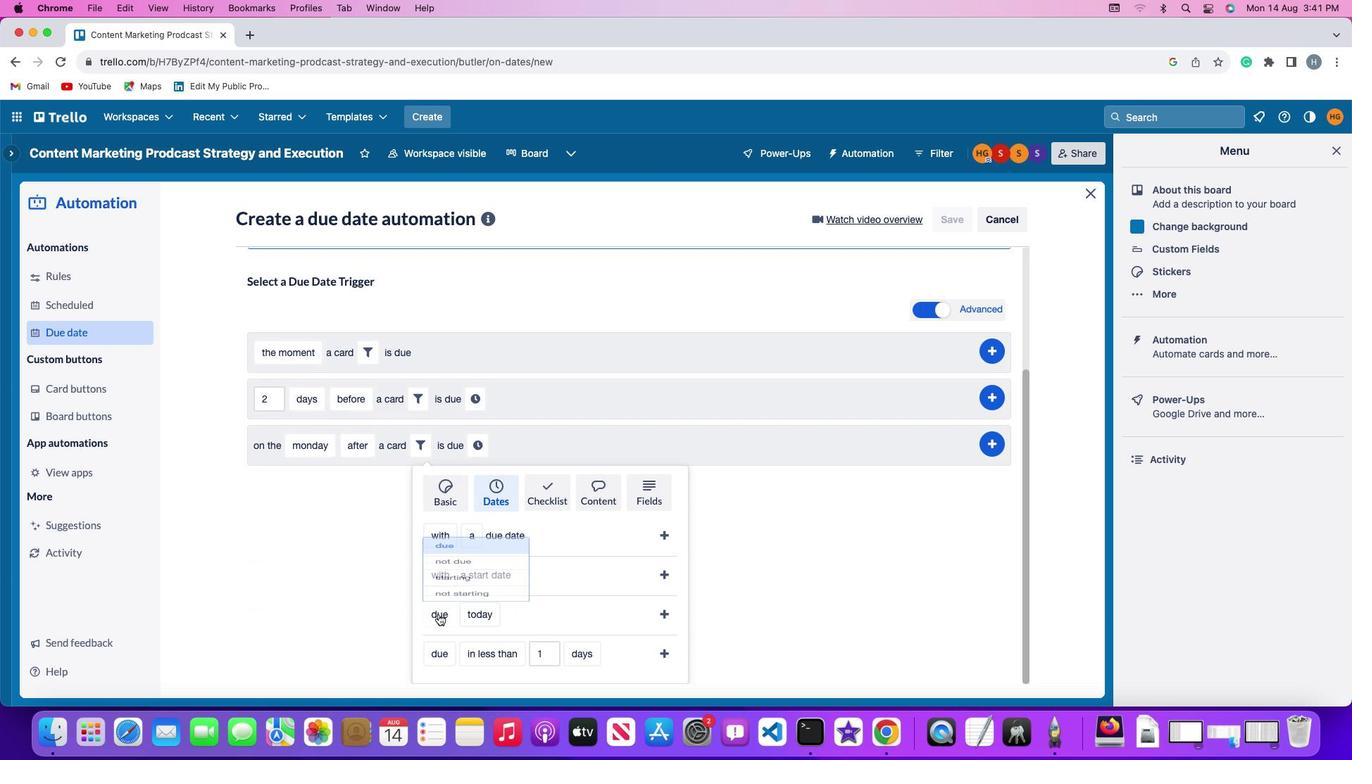 
Action: Mouse moved to (450, 587)
Screenshot: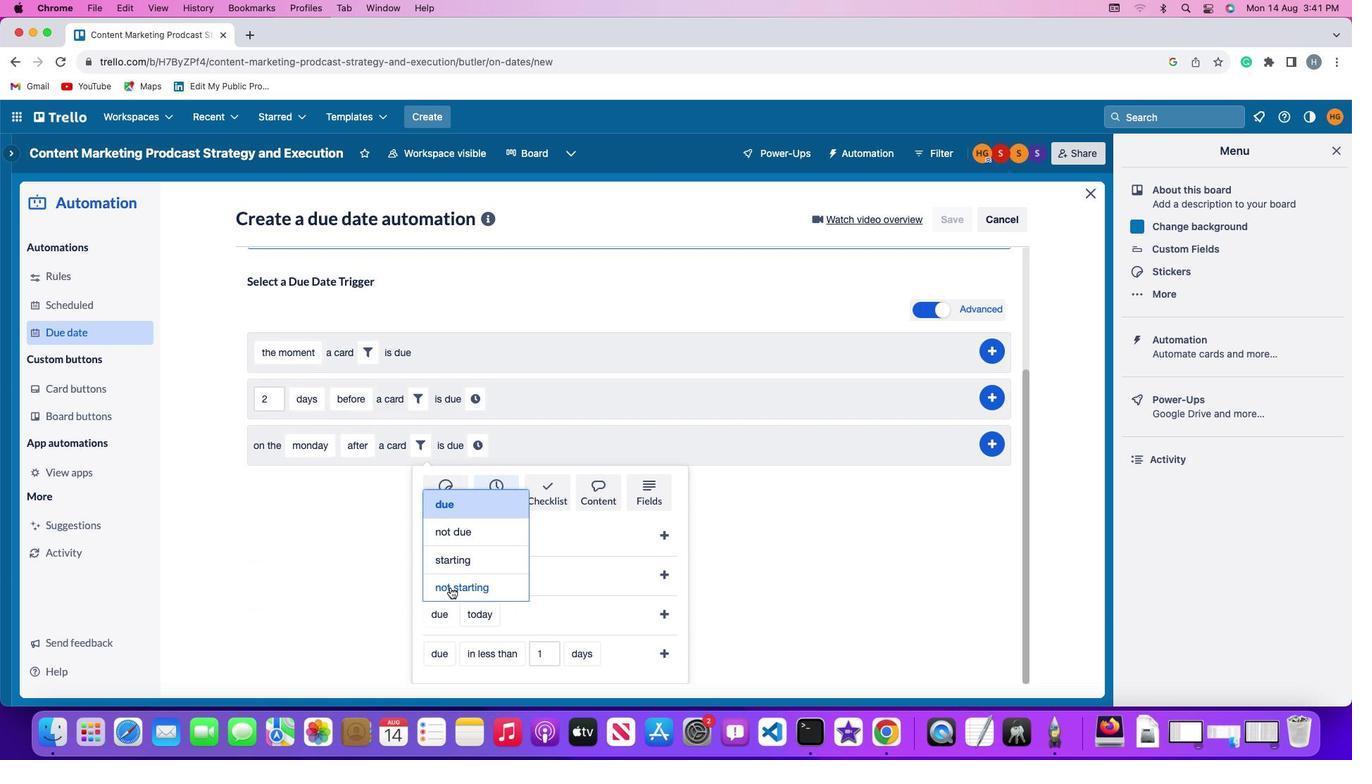 
Action: Mouse pressed left at (450, 587)
Screenshot: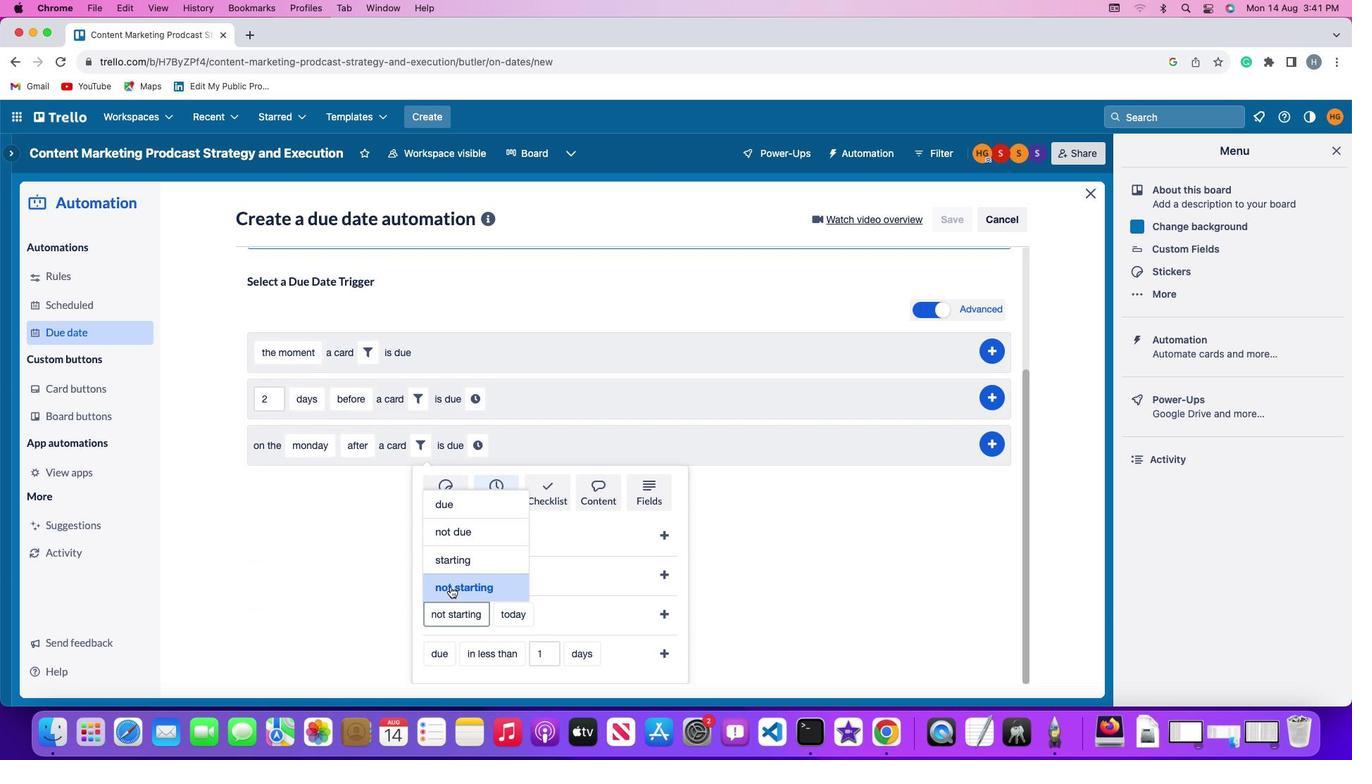 
Action: Mouse moved to (526, 613)
Screenshot: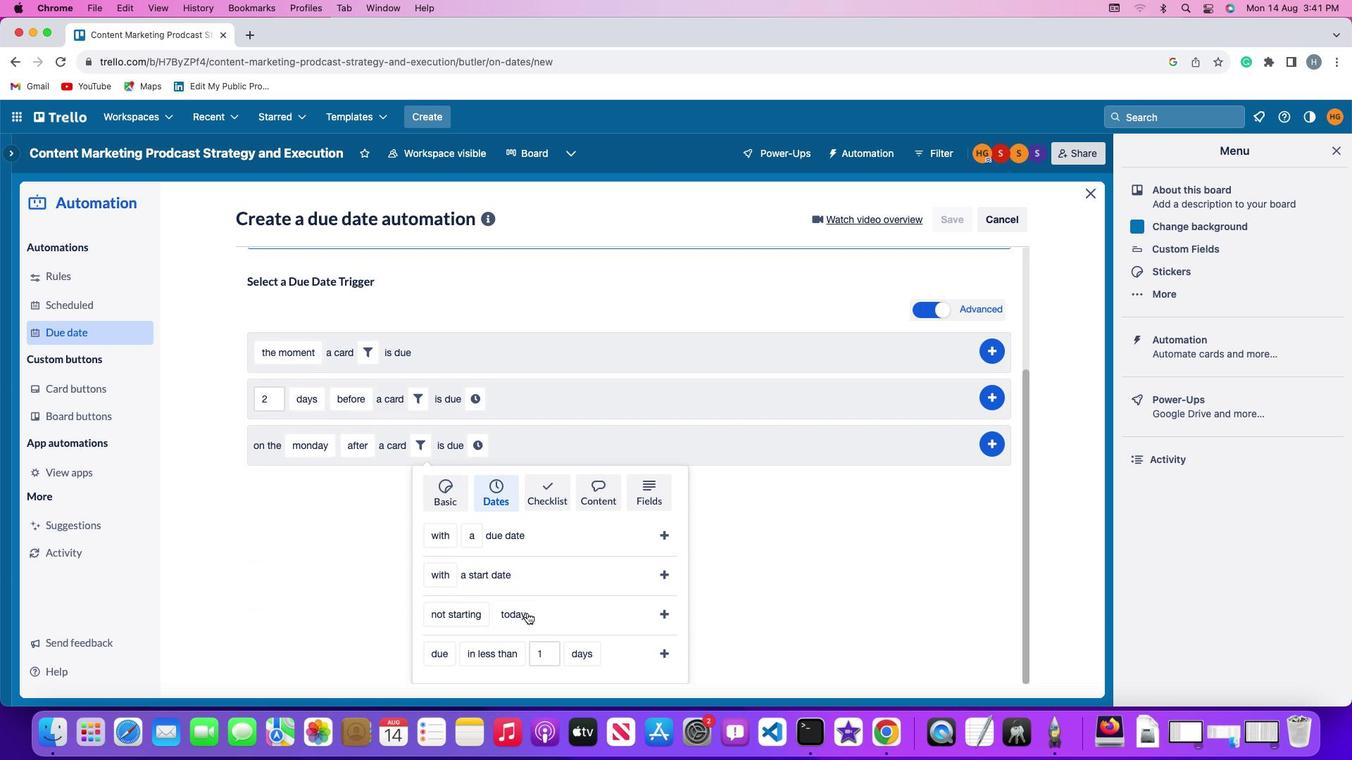 
Action: Mouse pressed left at (526, 613)
Screenshot: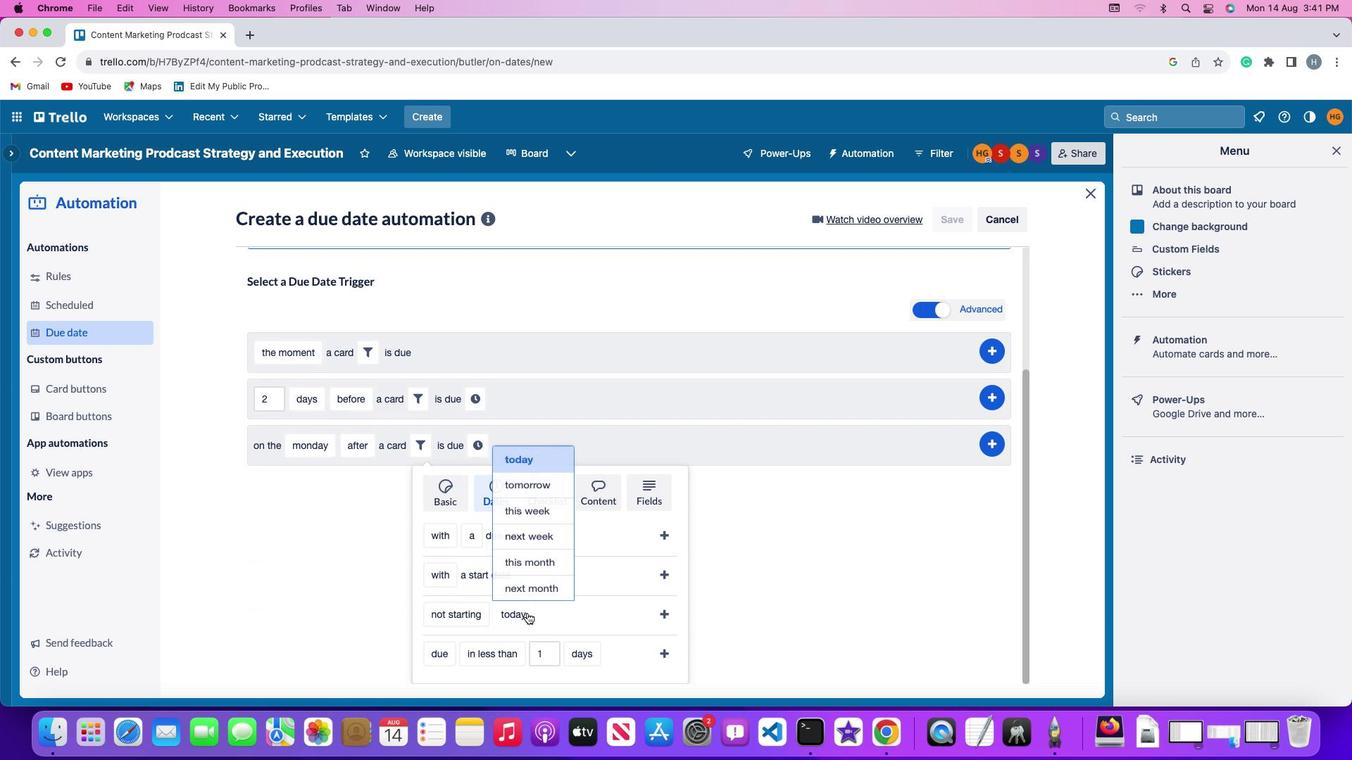 
Action: Mouse moved to (529, 558)
Screenshot: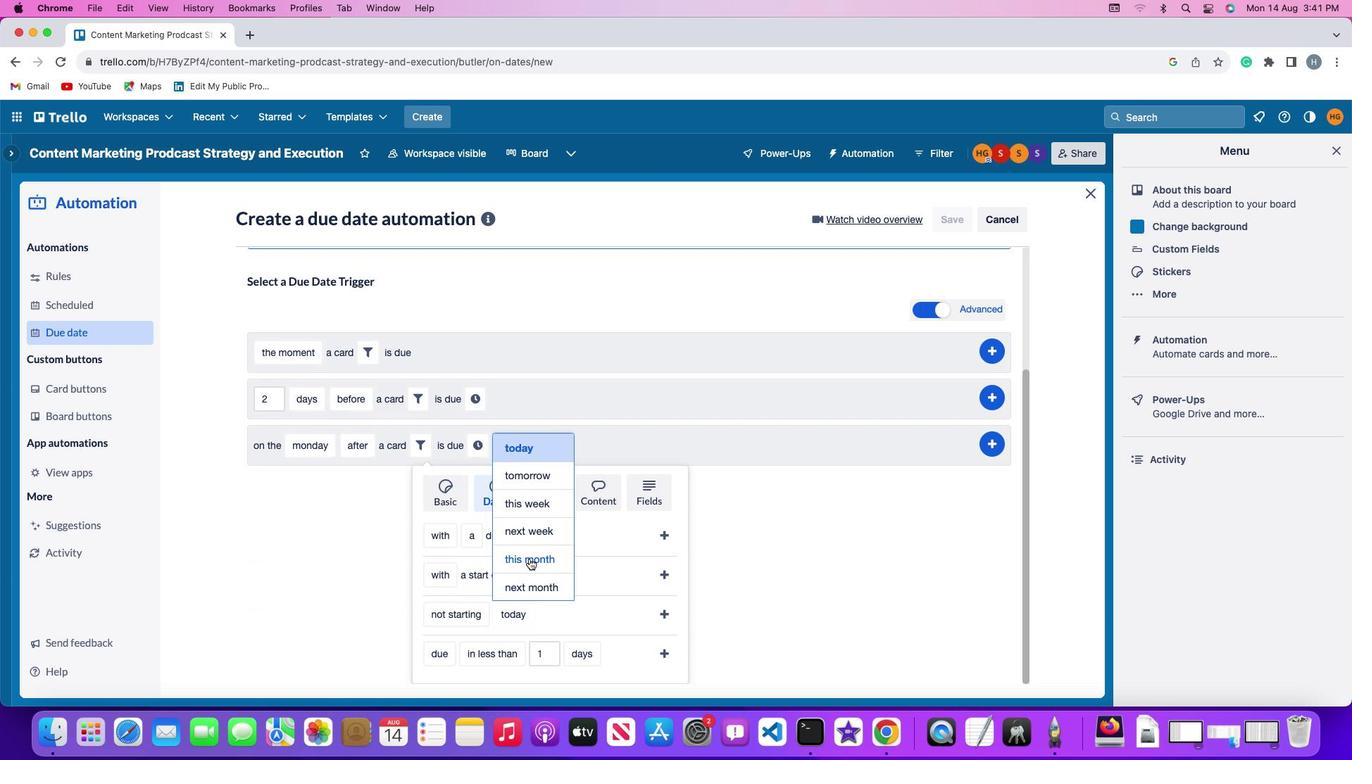 
Action: Mouse pressed left at (529, 558)
Screenshot: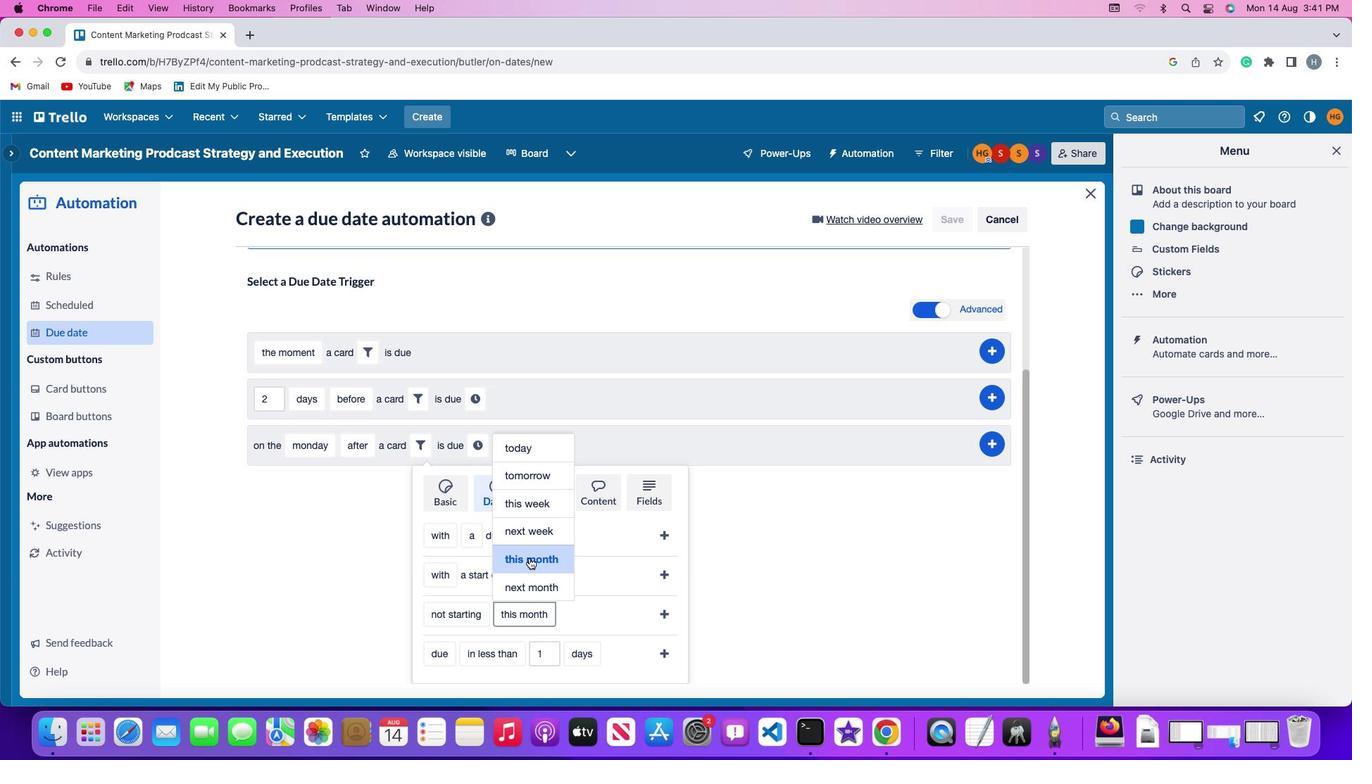 
Action: Mouse moved to (663, 608)
Screenshot: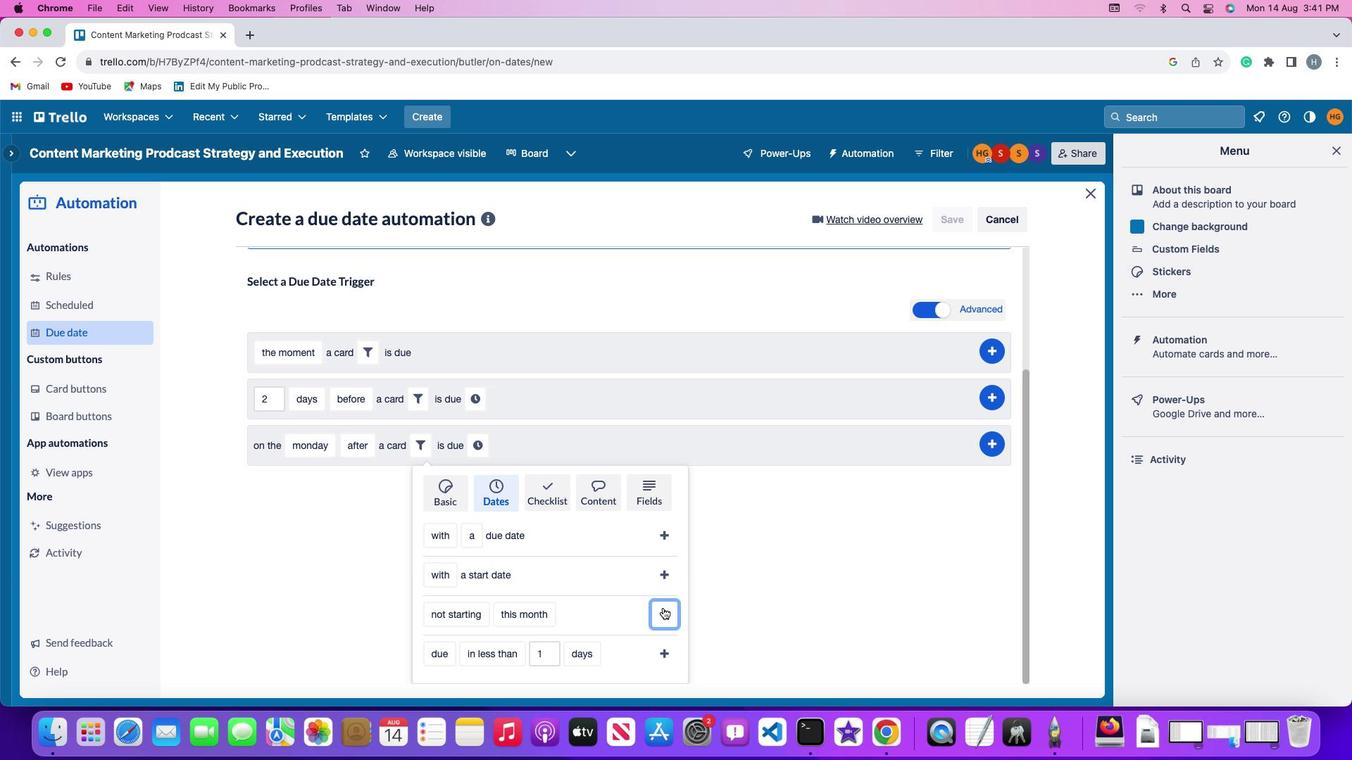 
Action: Mouse pressed left at (663, 608)
Screenshot: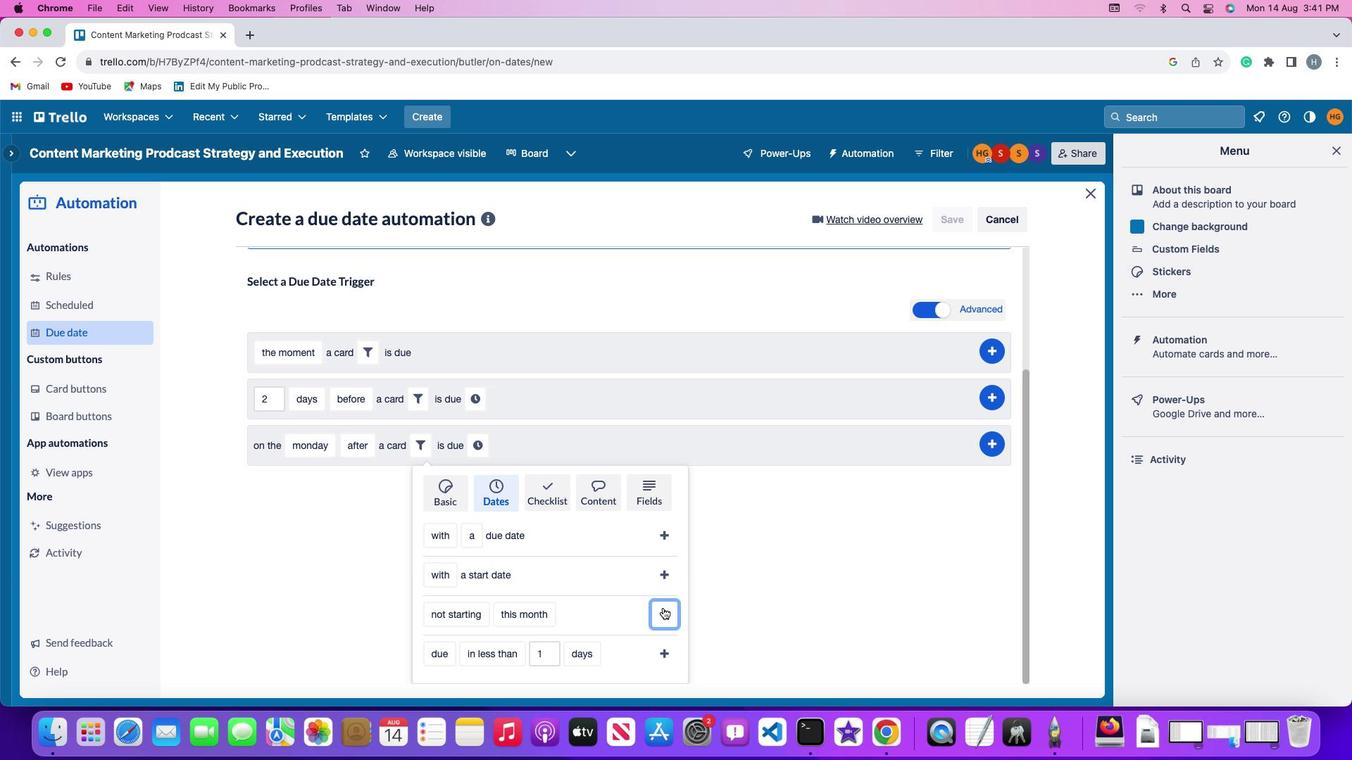 
Action: Mouse moved to (617, 606)
Screenshot: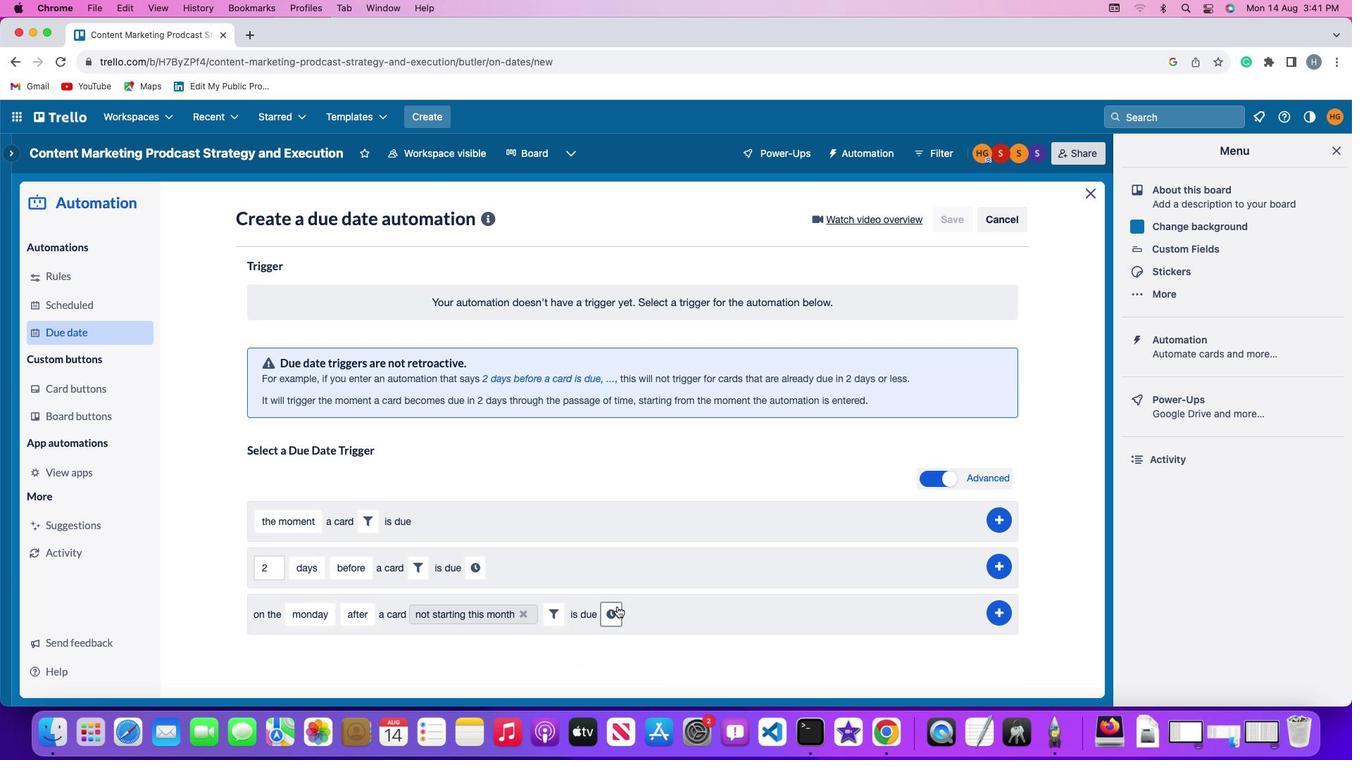 
Action: Mouse pressed left at (617, 606)
Screenshot: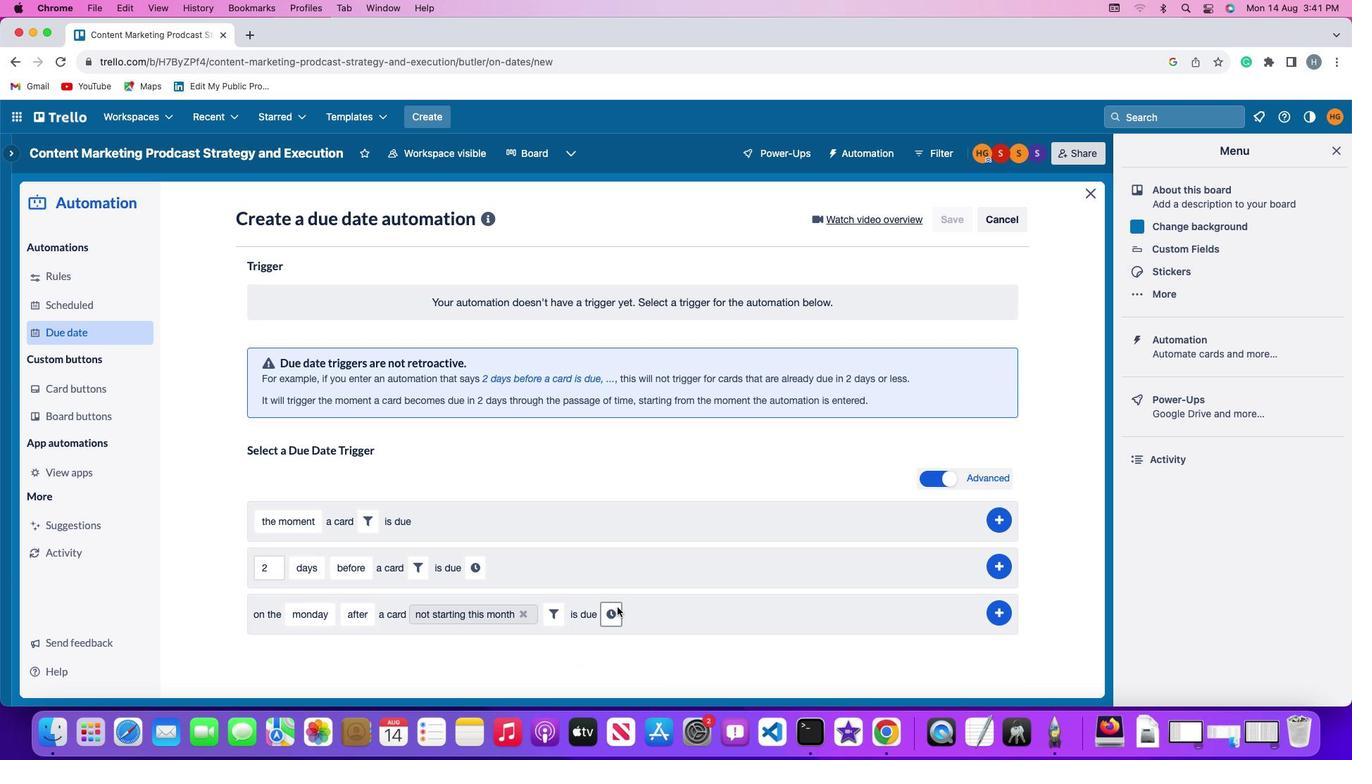 
Action: Mouse moved to (636, 615)
Screenshot: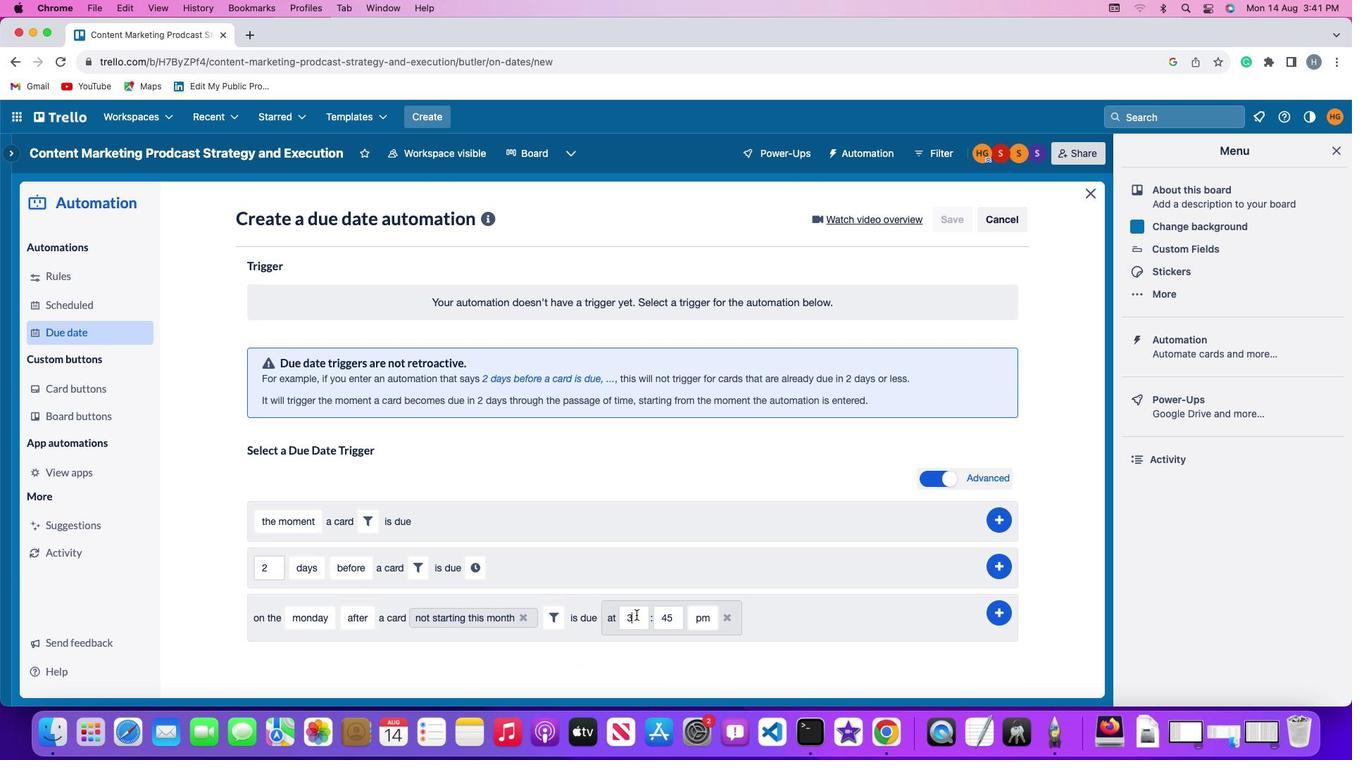 
Action: Mouse pressed left at (636, 615)
Screenshot: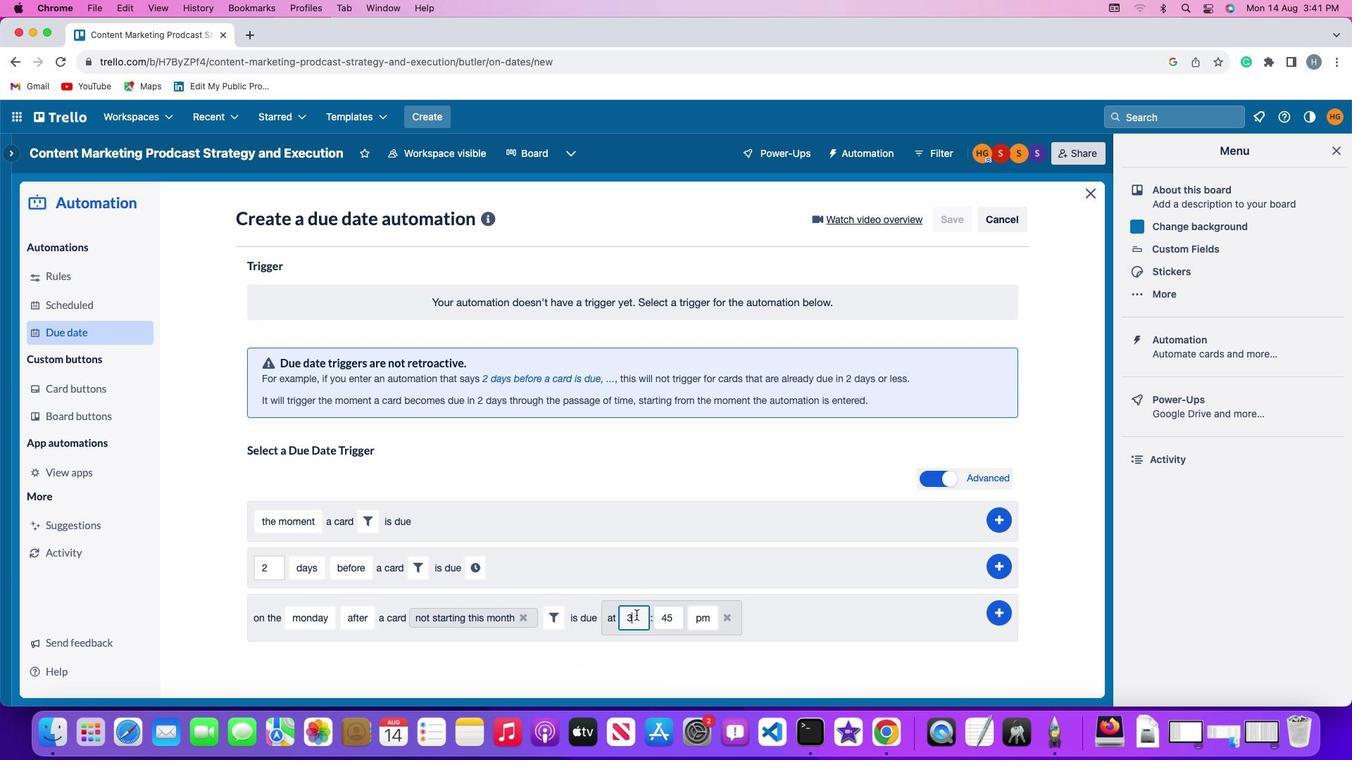 
Action: Key pressed Key.backspace'1''1'
Screenshot: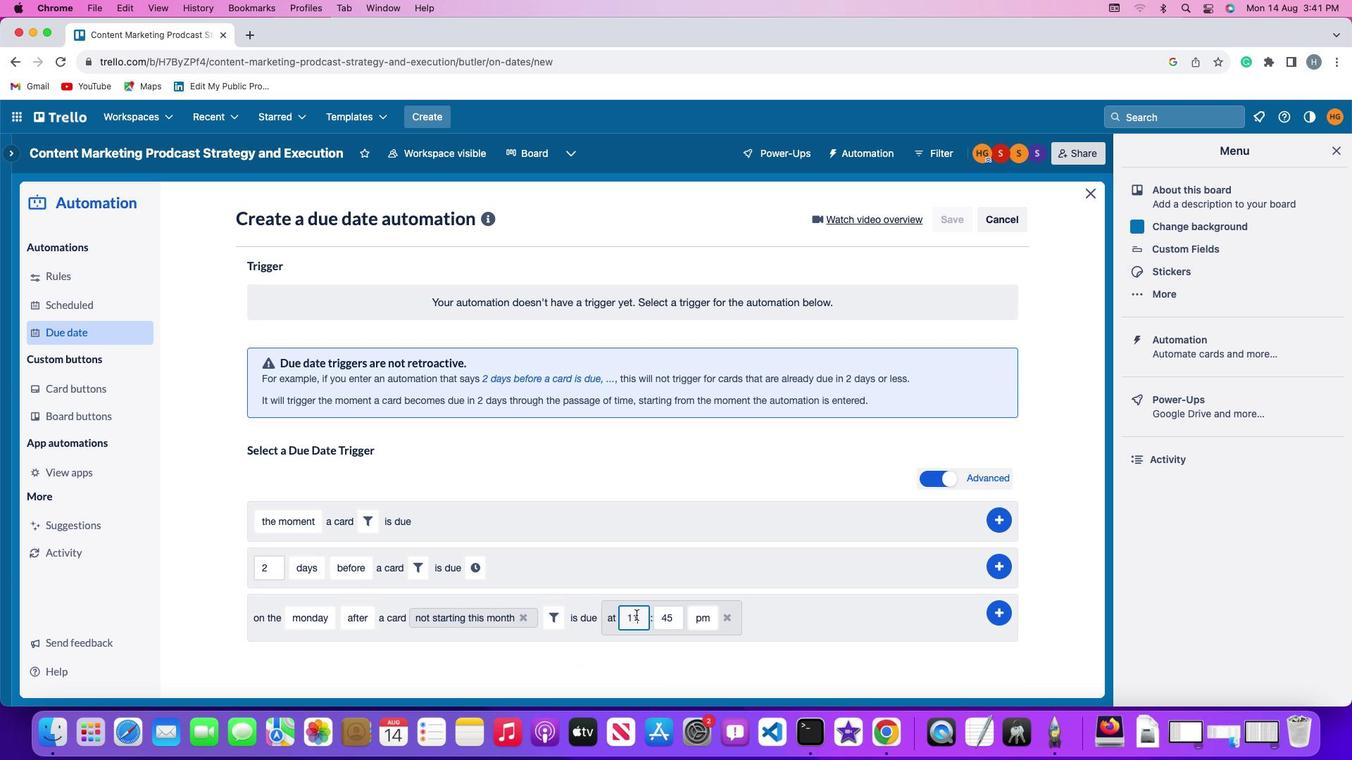 
Action: Mouse moved to (672, 615)
Screenshot: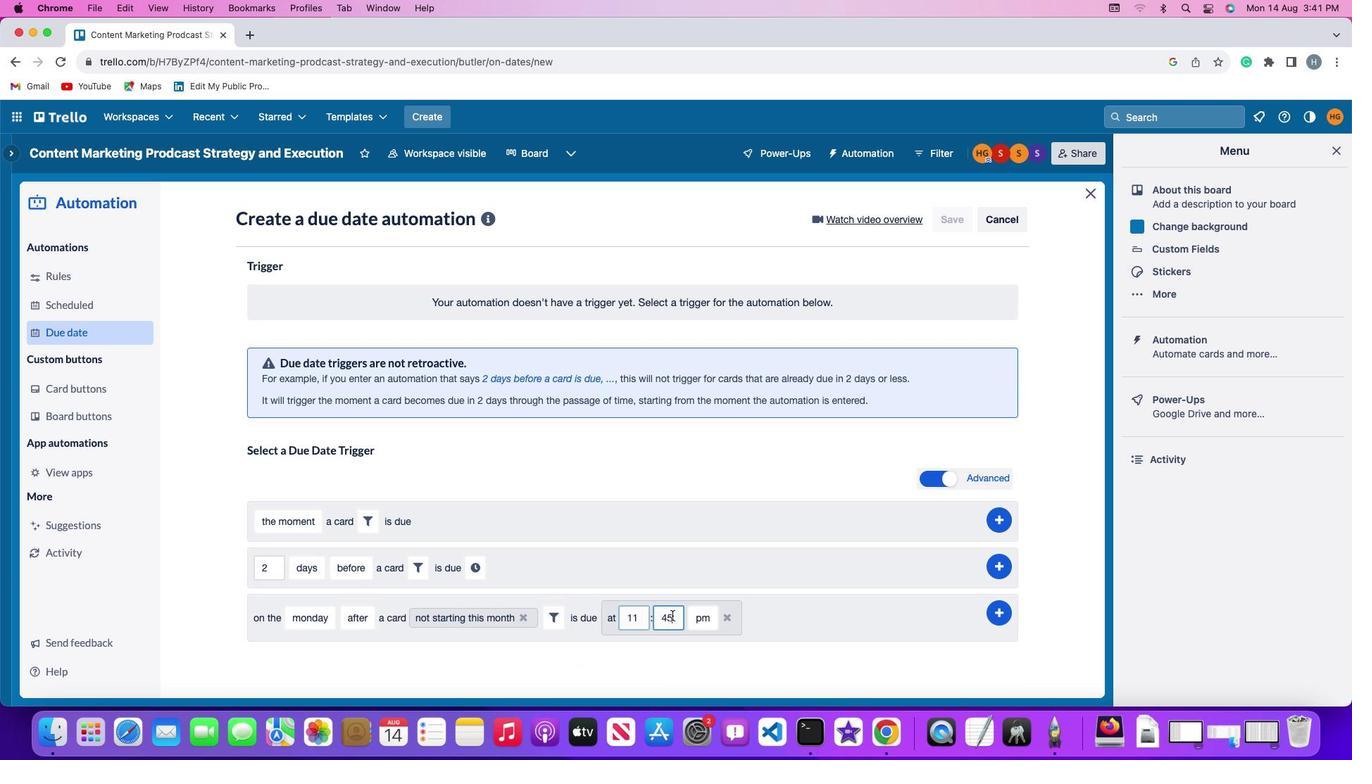 
Action: Mouse pressed left at (672, 615)
Screenshot: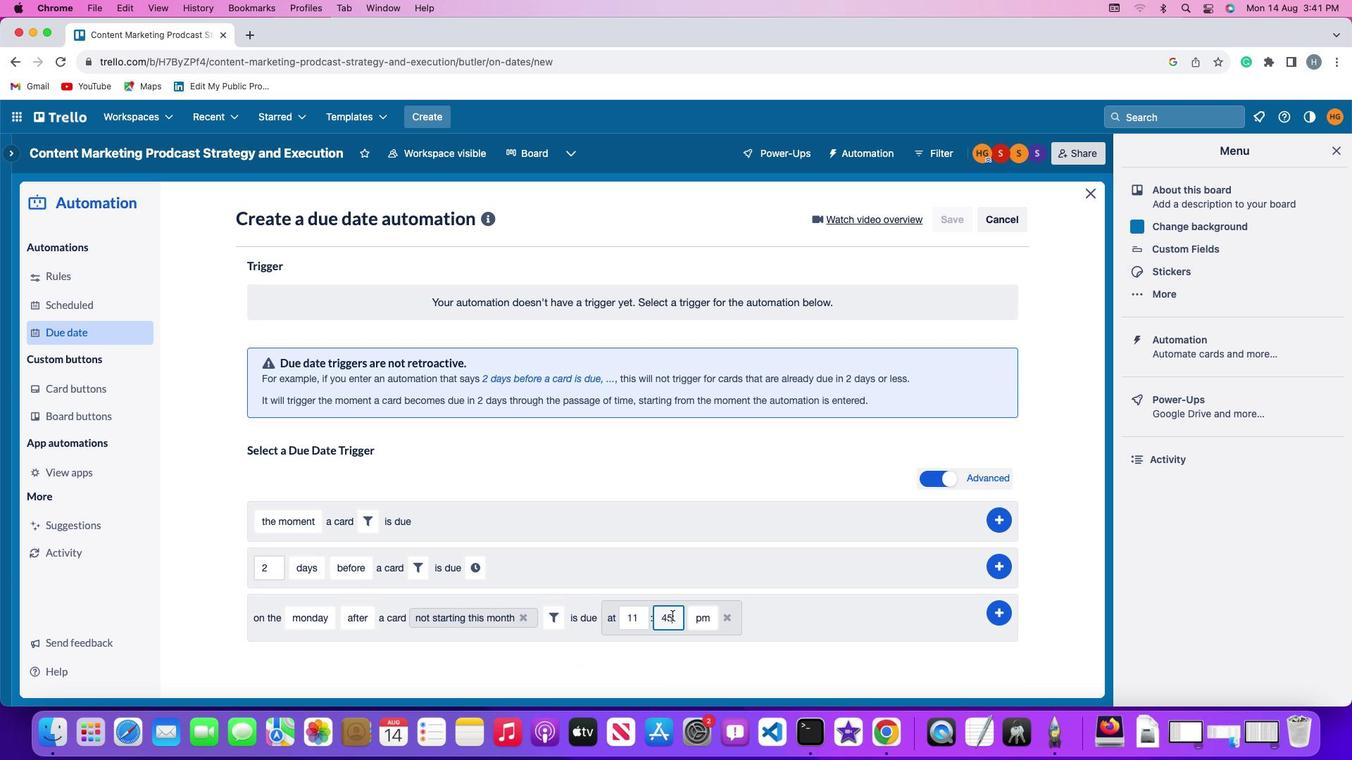 
Action: Mouse moved to (672, 615)
Screenshot: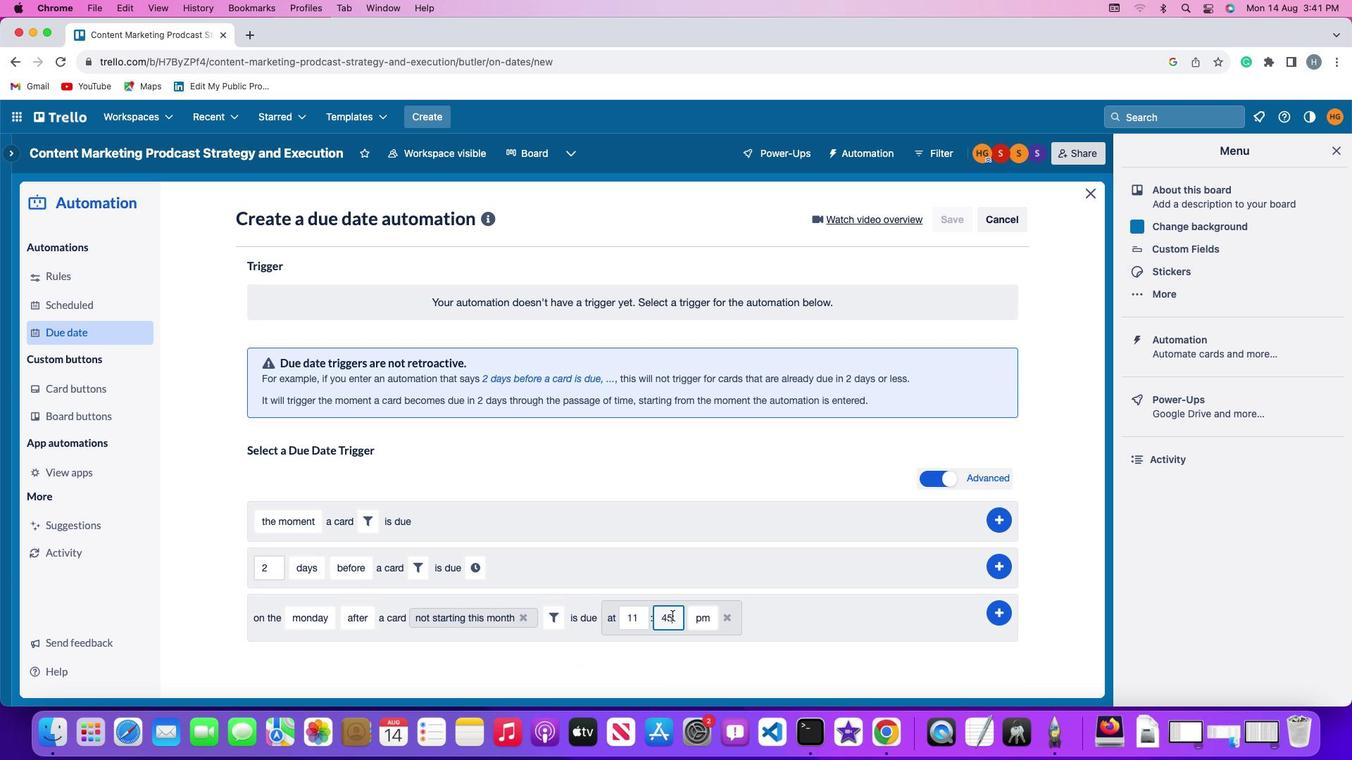 
Action: Key pressed Key.backspaceKey.backspace'0''0'
Screenshot: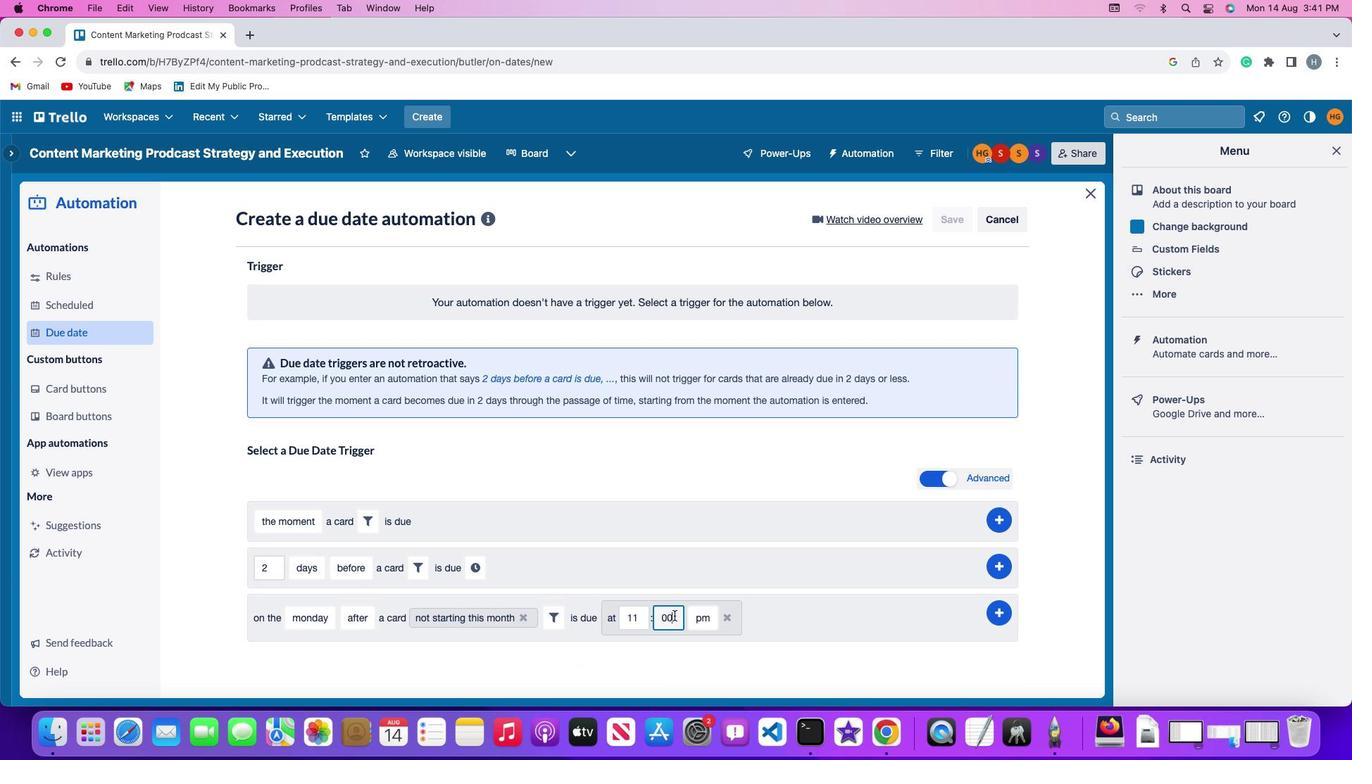 
Action: Mouse moved to (694, 617)
Screenshot: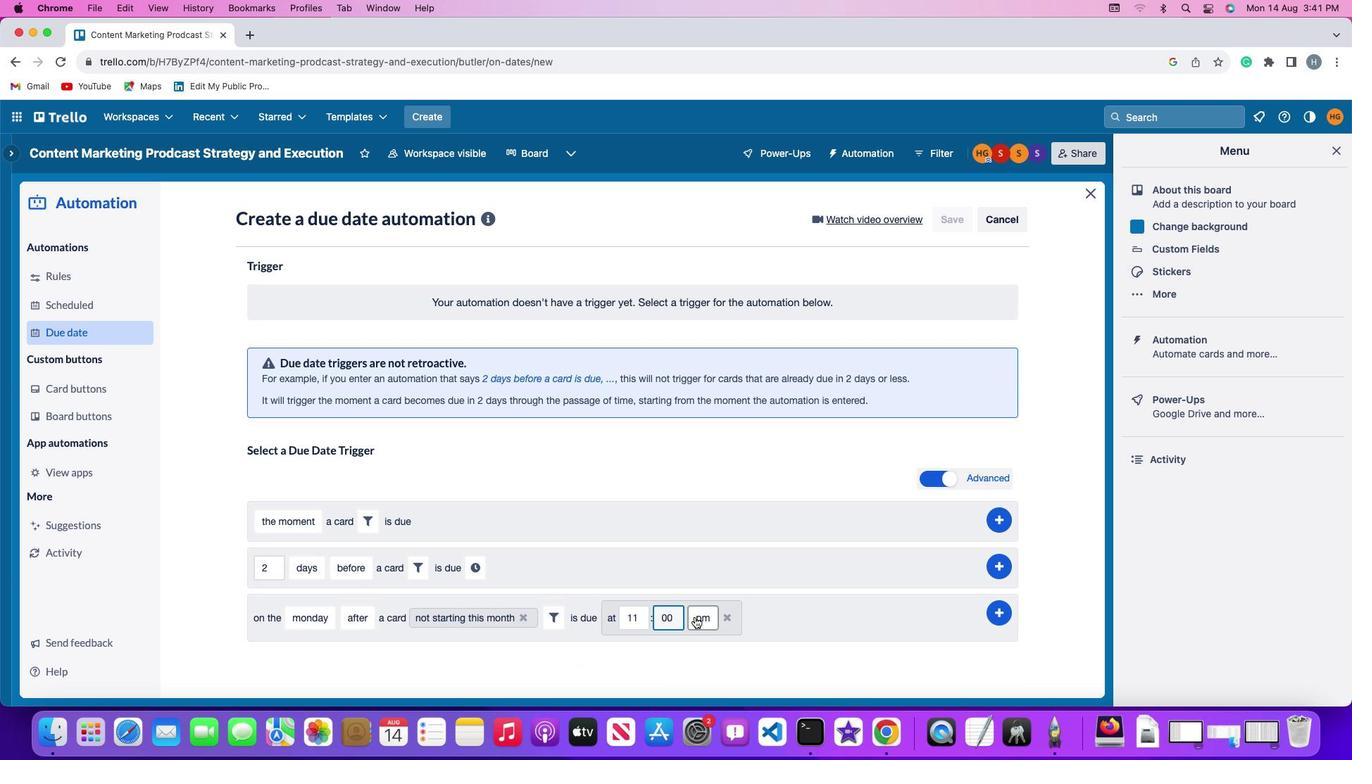 
Action: Mouse pressed left at (694, 617)
Screenshot: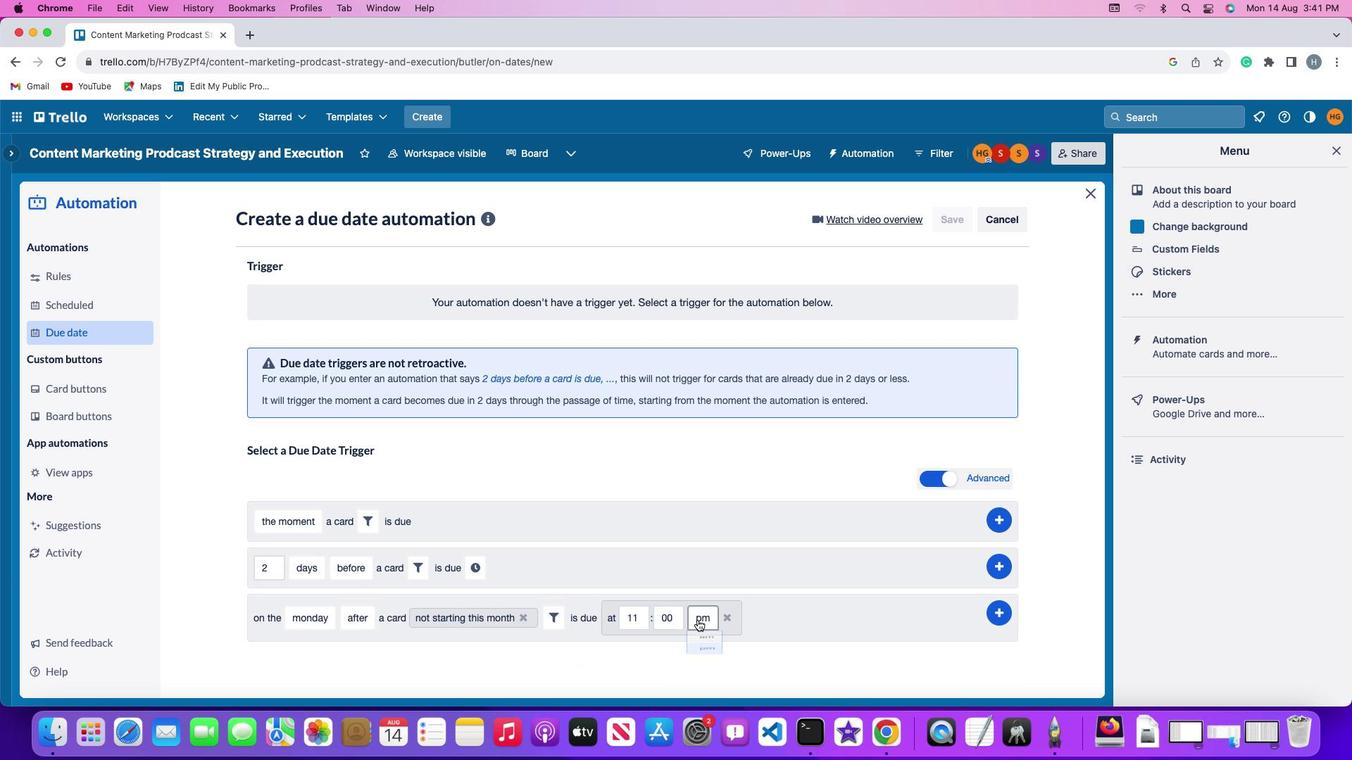
Action: Mouse moved to (704, 645)
Screenshot: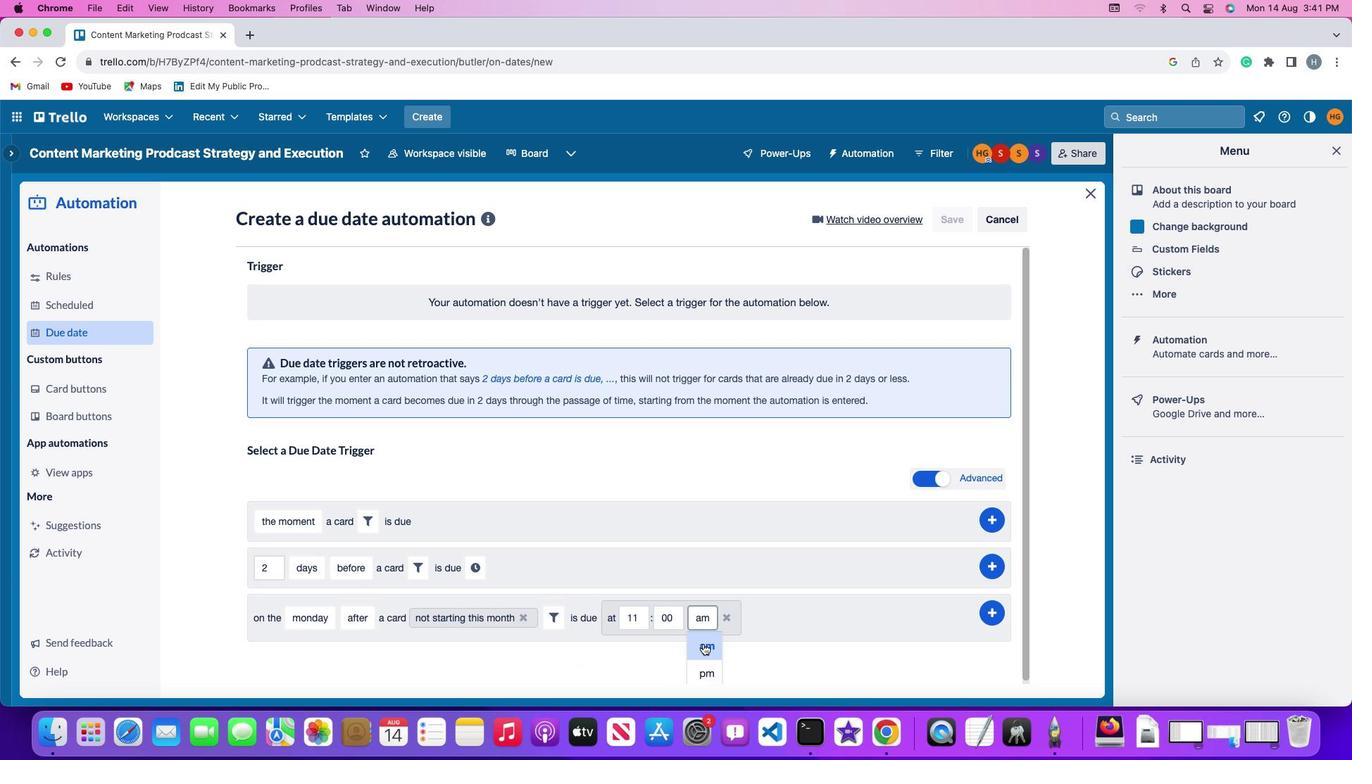 
Action: Mouse pressed left at (704, 645)
Screenshot: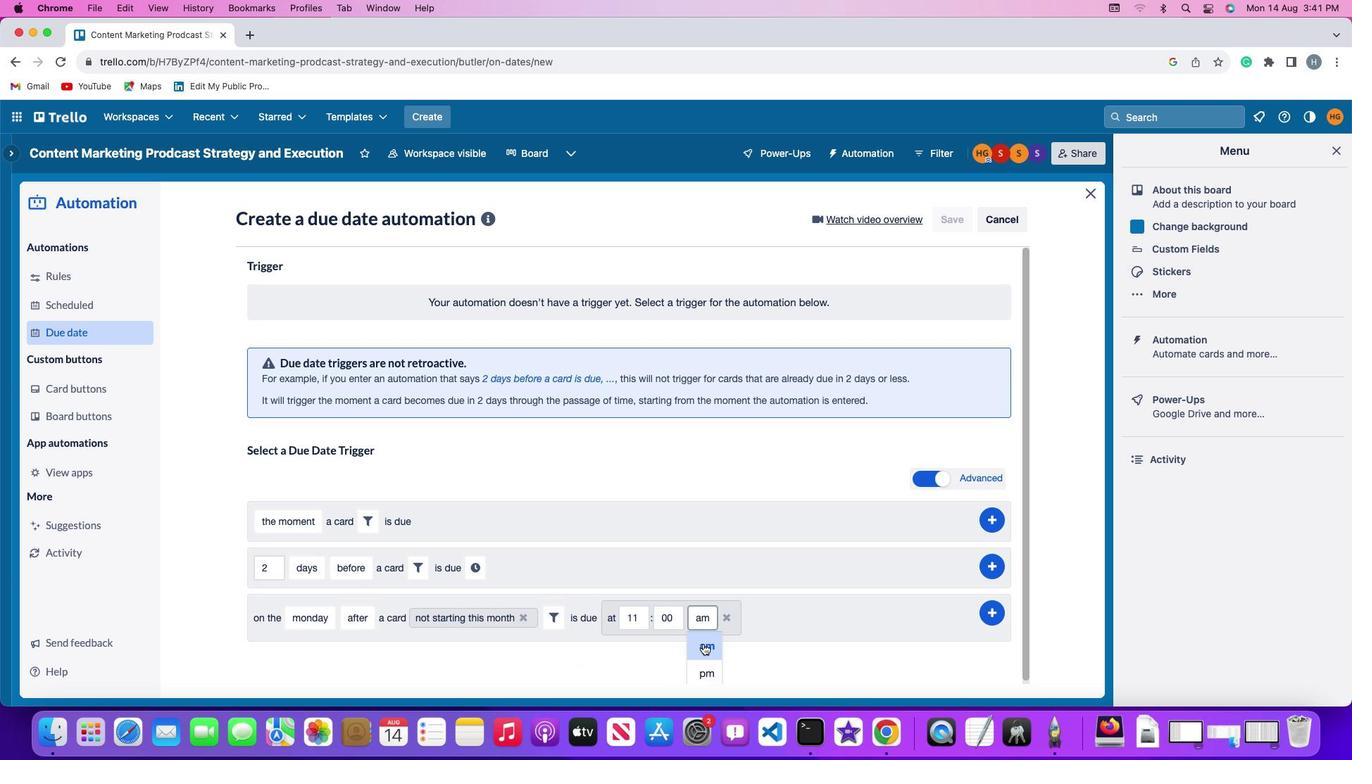 
Action: Mouse moved to (1008, 612)
Screenshot: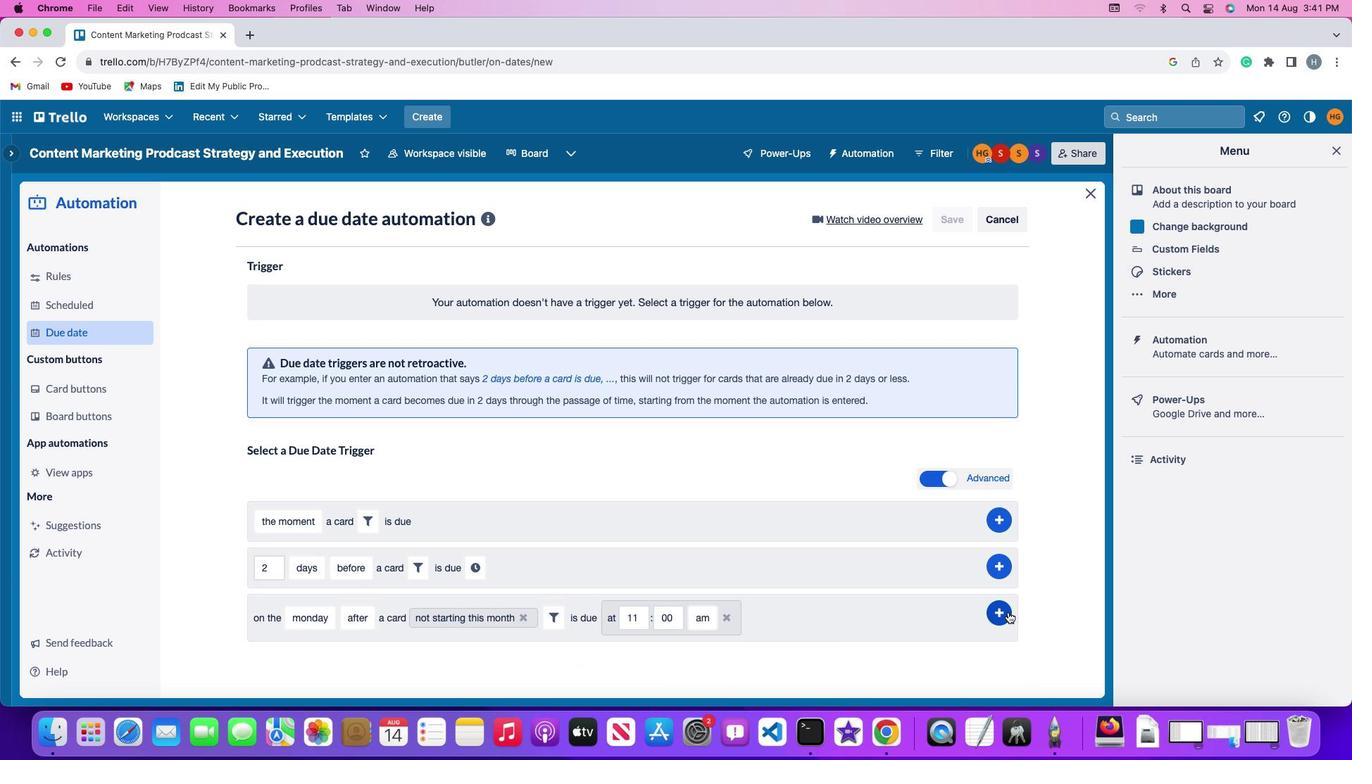 
Action: Mouse pressed left at (1008, 612)
Screenshot: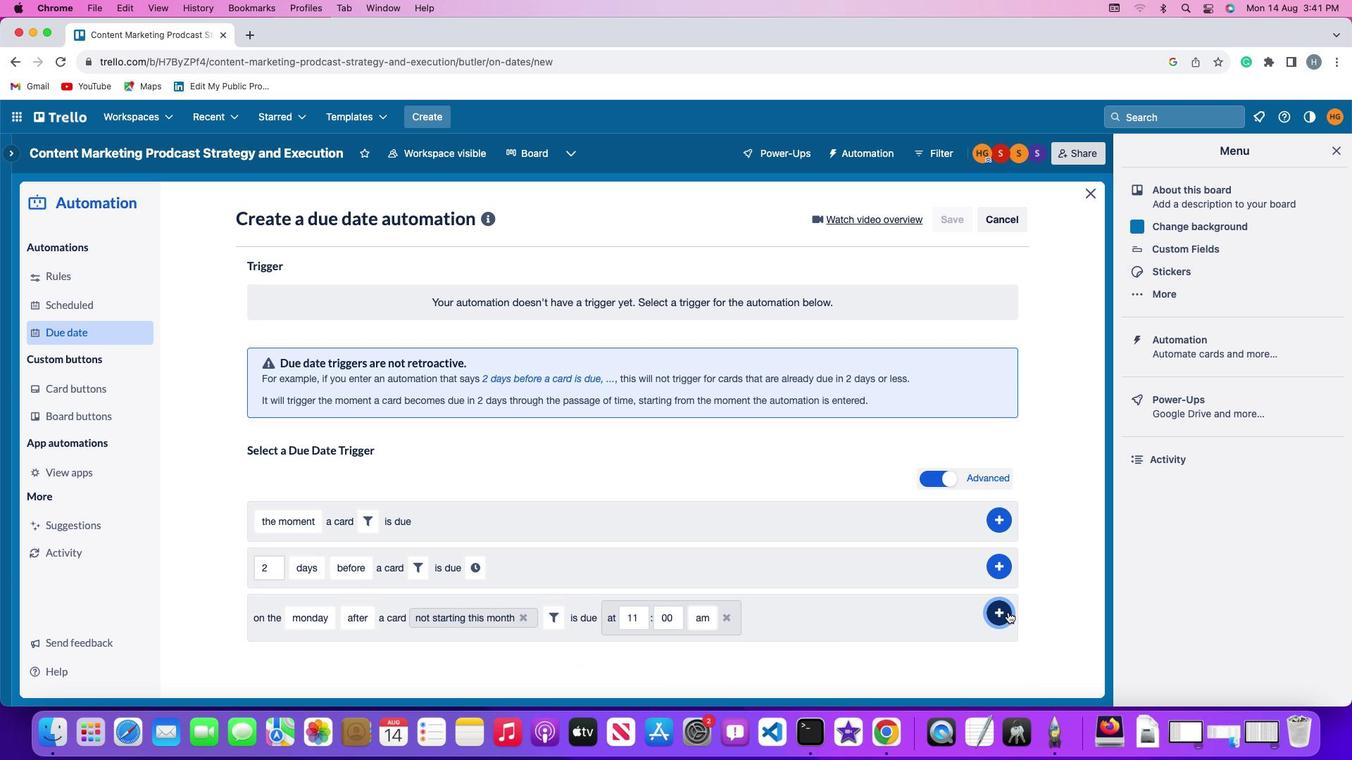 
Action: Mouse moved to (1051, 517)
Screenshot: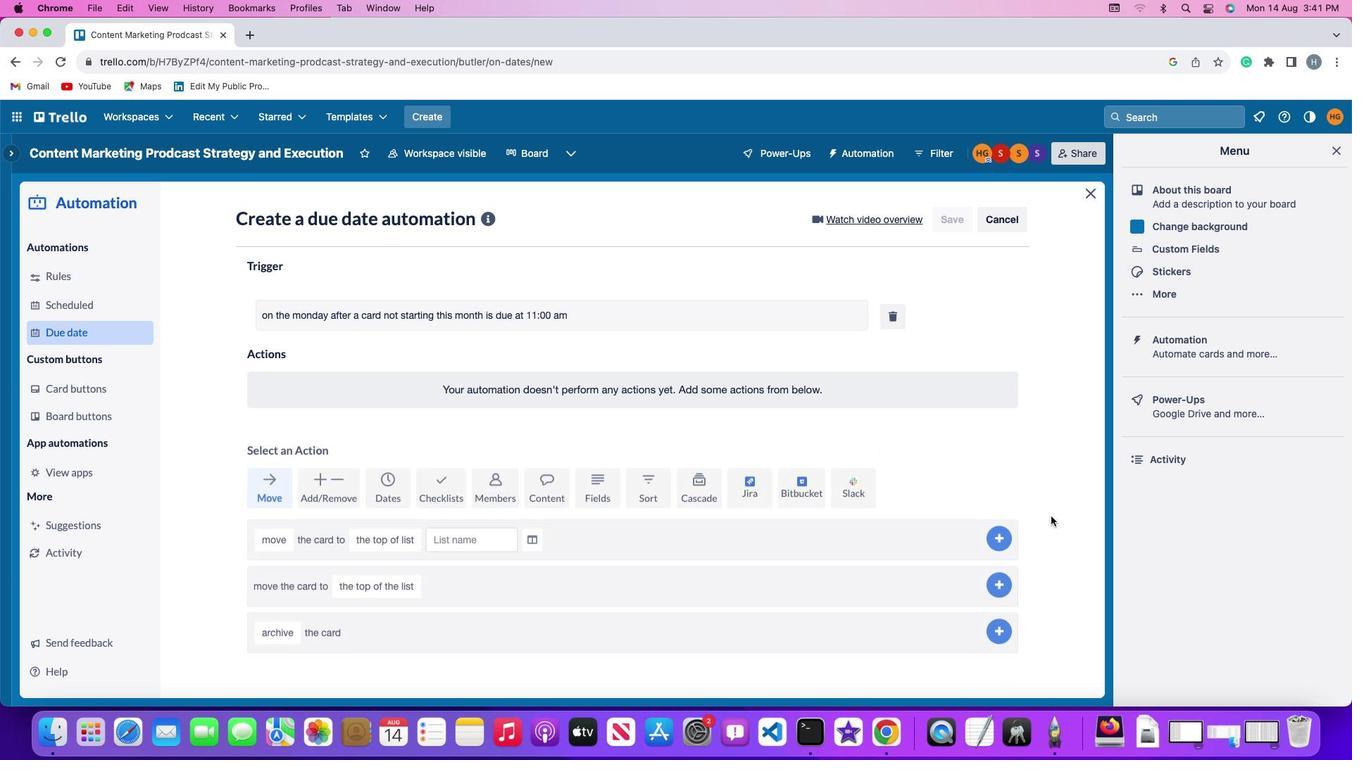 
